 Task: Create a sub task System Test and UAT for the task  Create a new online platform for online life coaching services in the project BridgeForge , assign it to team member softage.3@softage.net and update the status of the sub task to  At Risk , set the priority of the sub task to Medium
Action: Mouse moved to (612, 291)
Screenshot: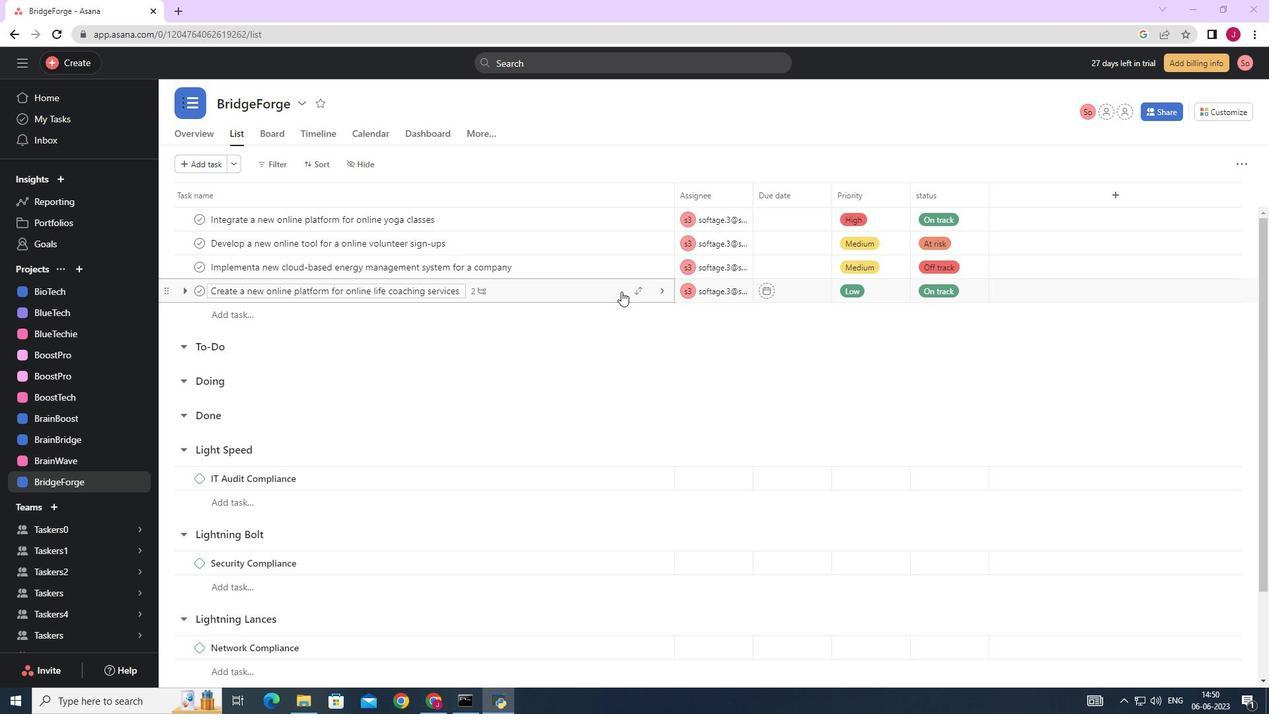
Action: Mouse pressed left at (612, 291)
Screenshot: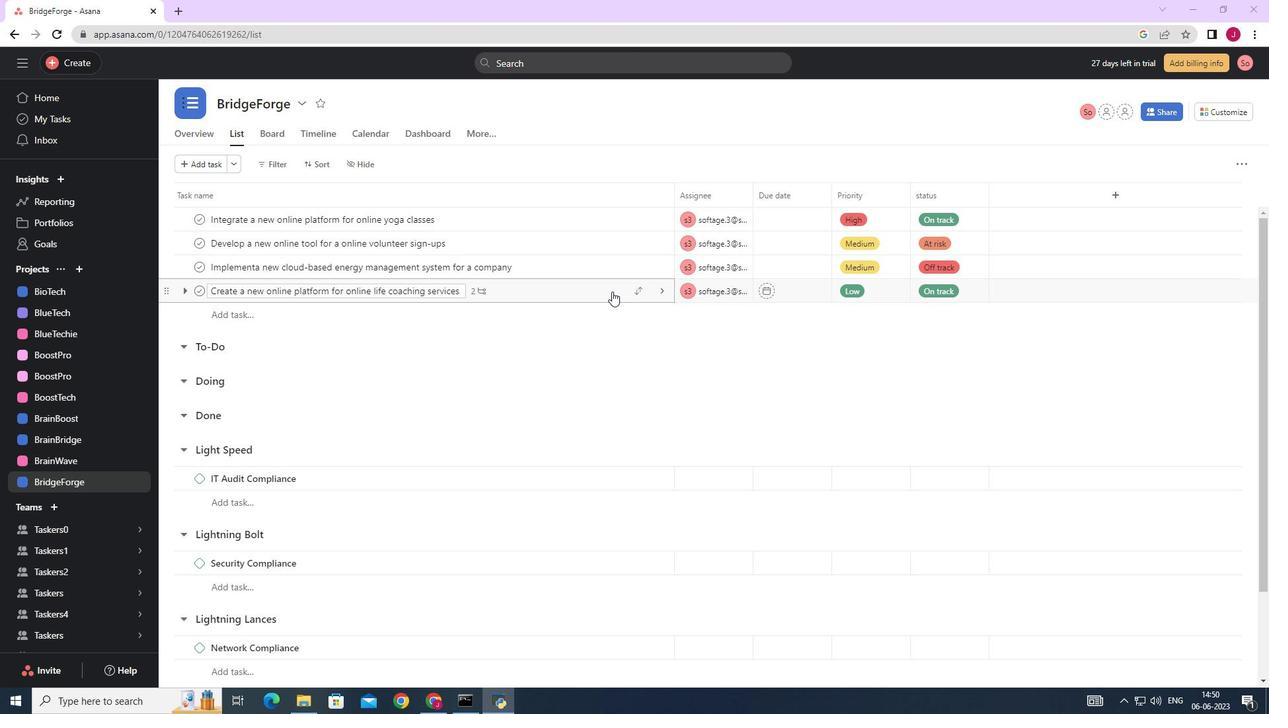 
Action: Mouse moved to (1000, 353)
Screenshot: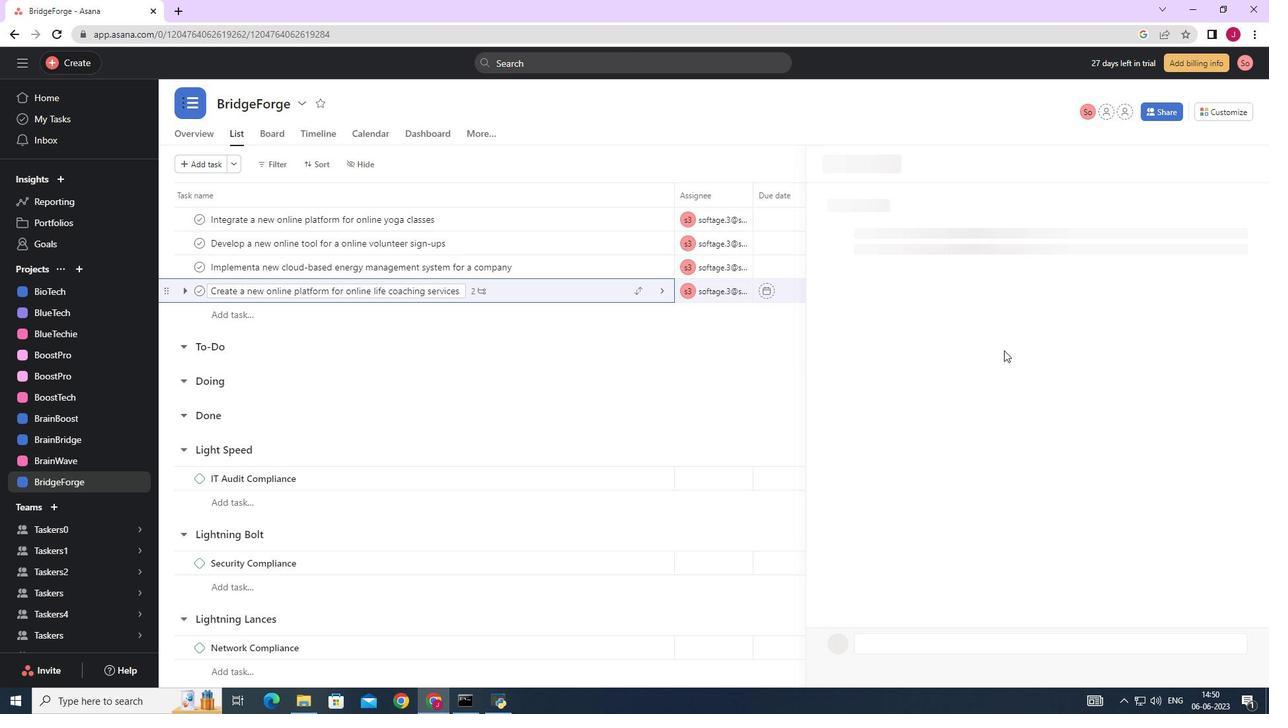 
Action: Mouse scrolled (1000, 352) with delta (0, 0)
Screenshot: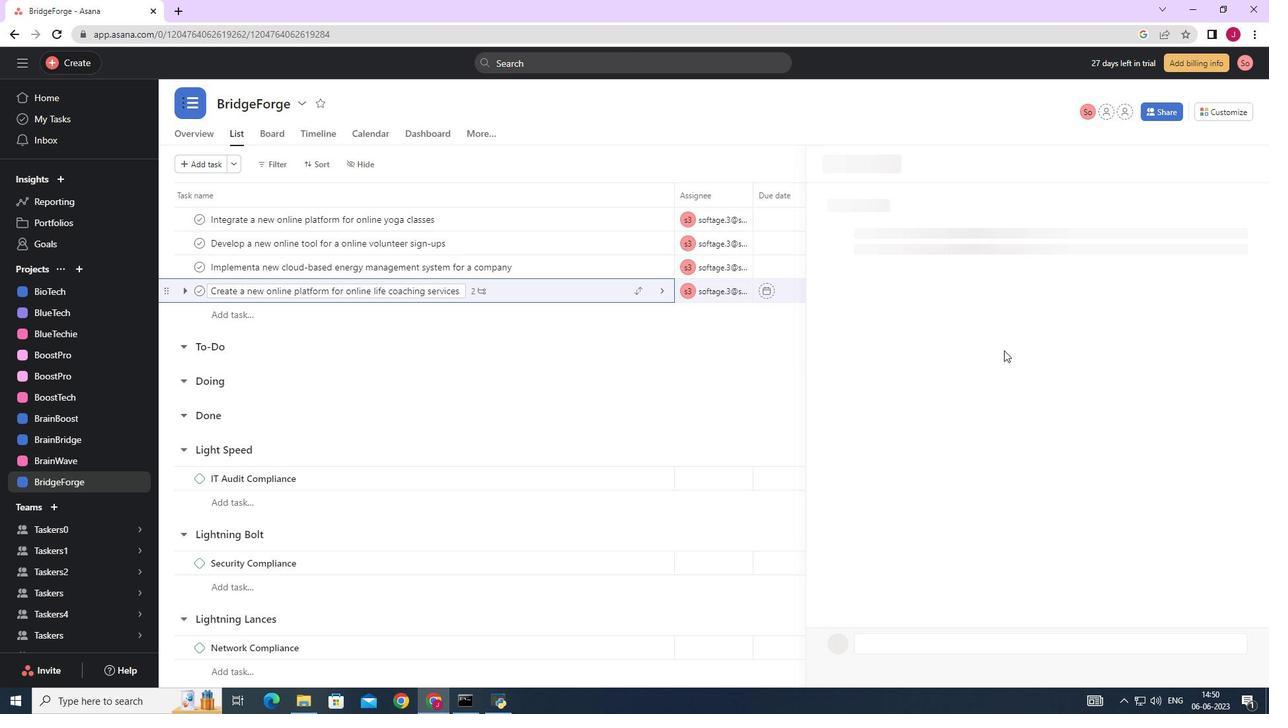 
Action: Mouse moved to (997, 355)
Screenshot: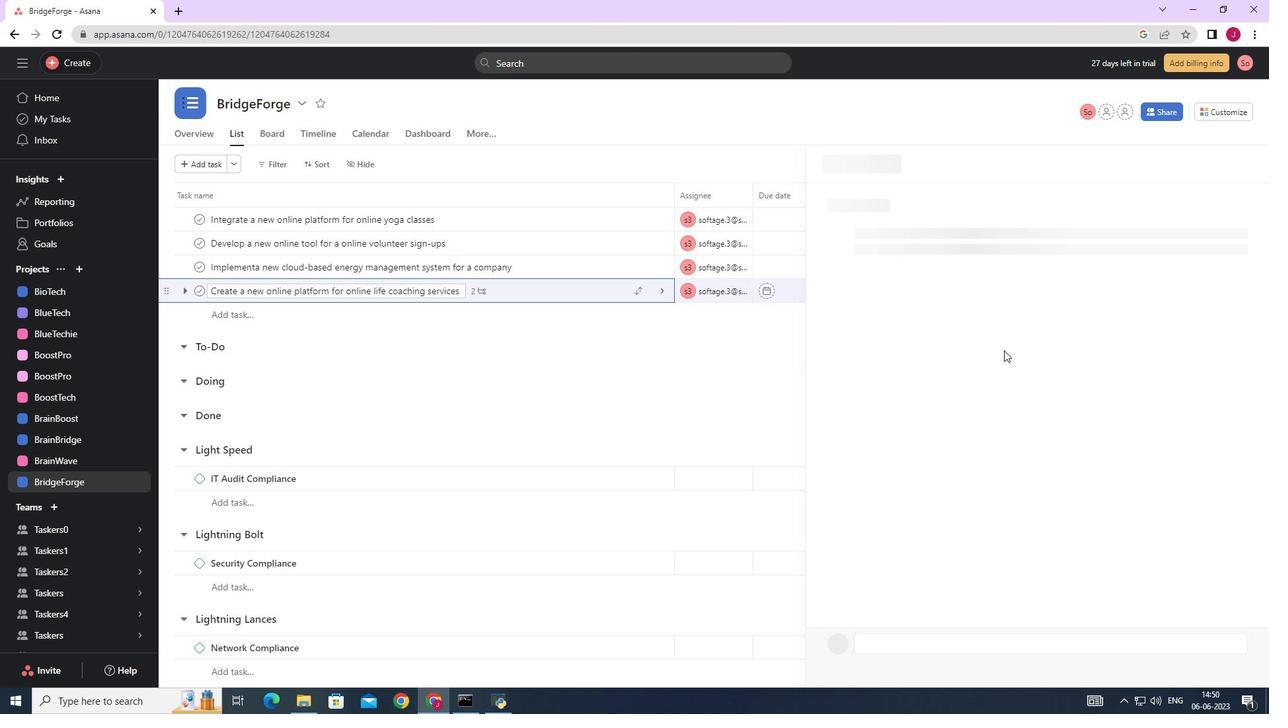 
Action: Mouse scrolled (998, 354) with delta (0, 0)
Screenshot: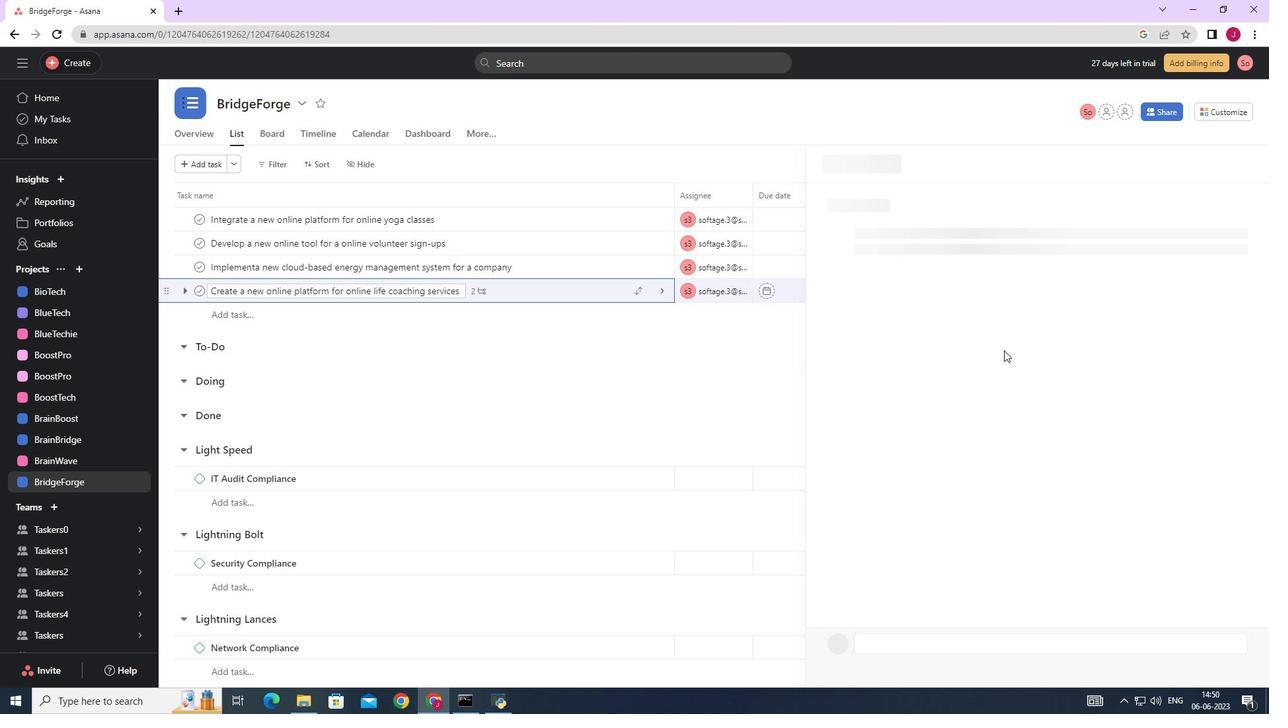 
Action: Mouse moved to (996, 355)
Screenshot: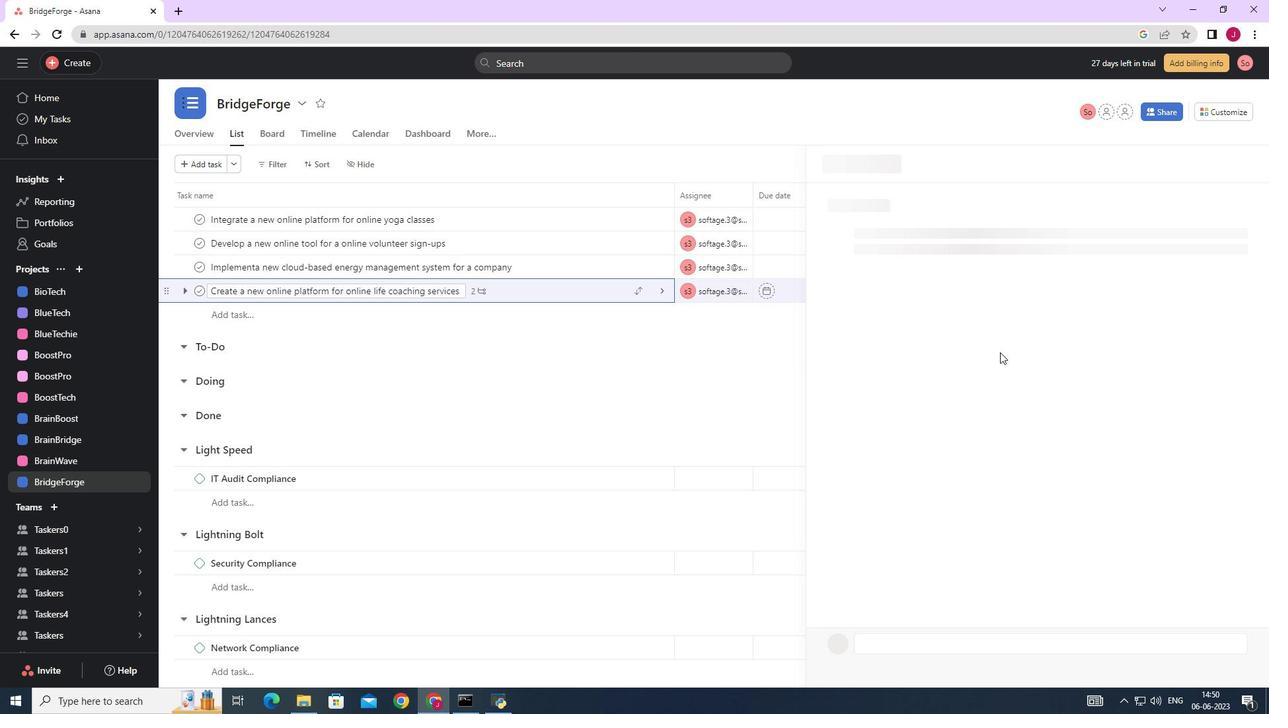
Action: Mouse scrolled (996, 355) with delta (0, 0)
Screenshot: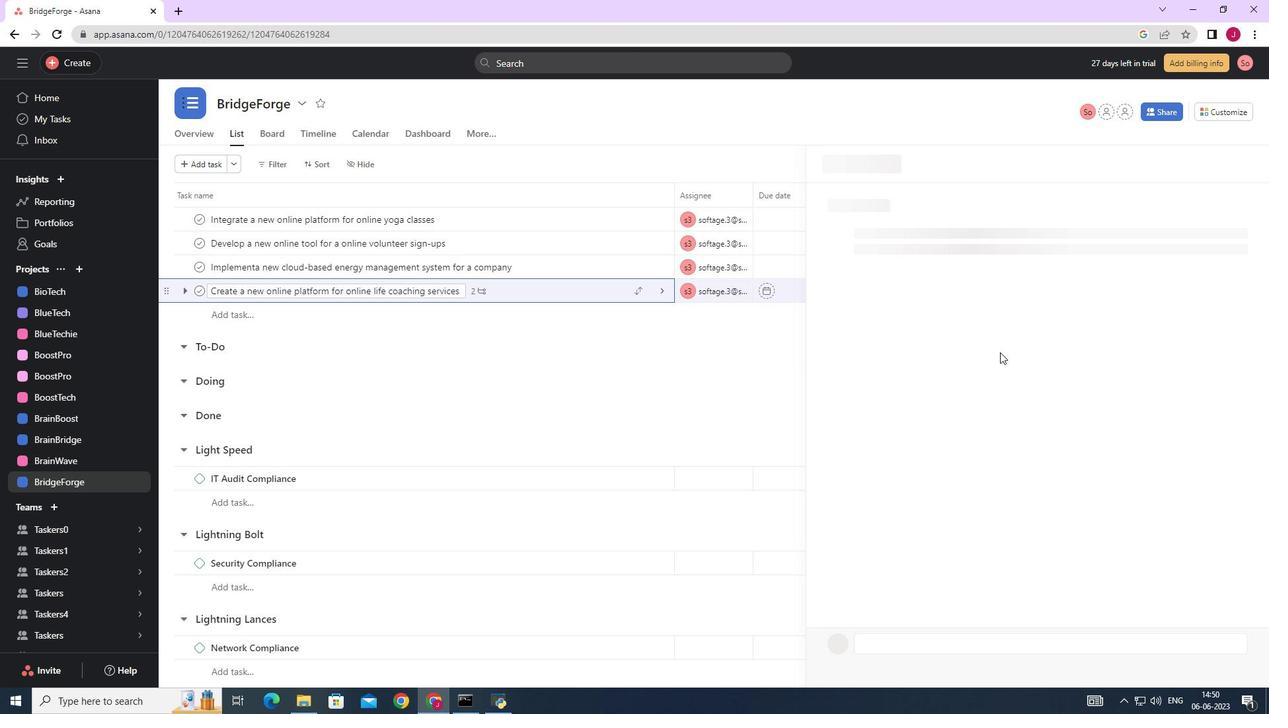 
Action: Mouse moved to (996, 355)
Screenshot: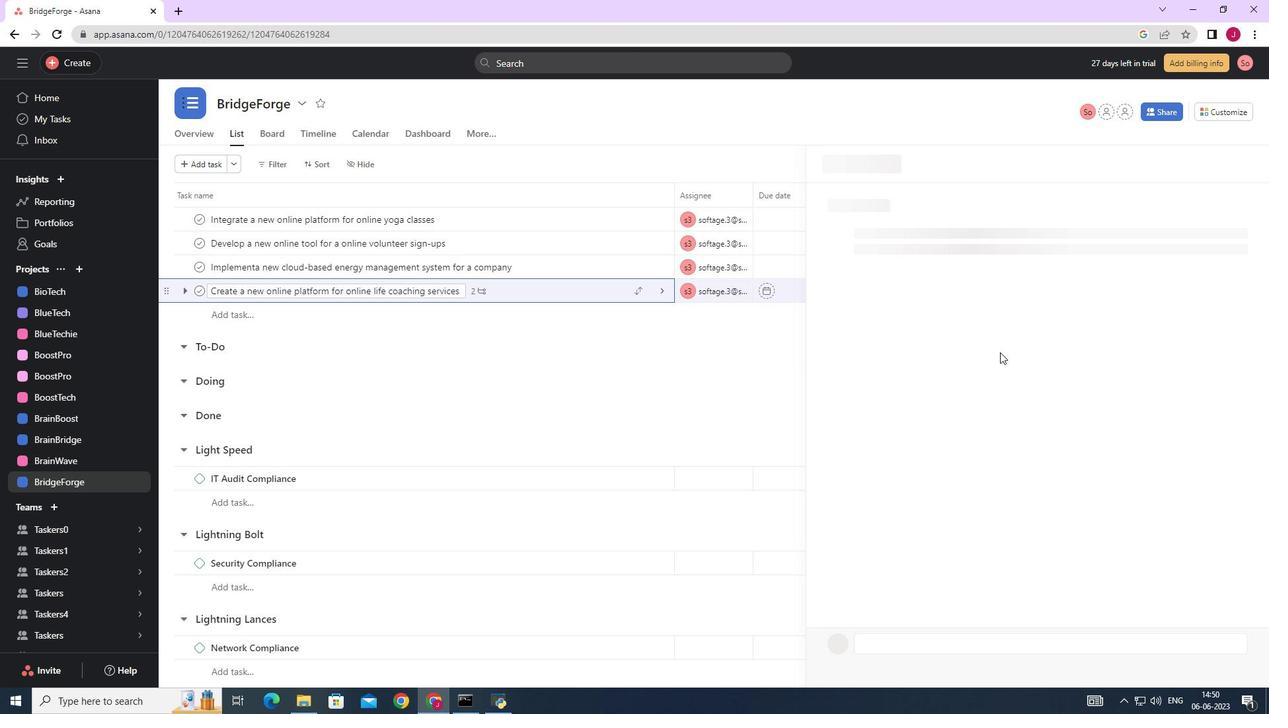 
Action: Mouse scrolled (996, 355) with delta (0, 0)
Screenshot: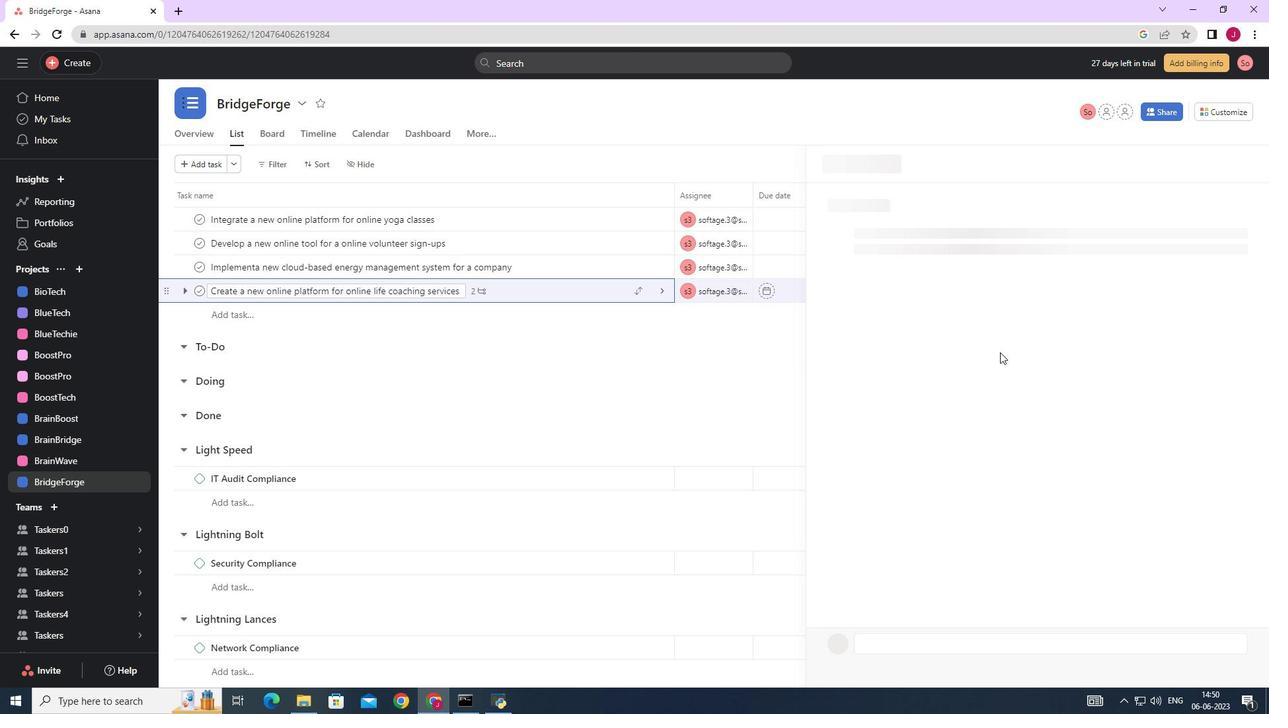 
Action: Mouse moved to (995, 356)
Screenshot: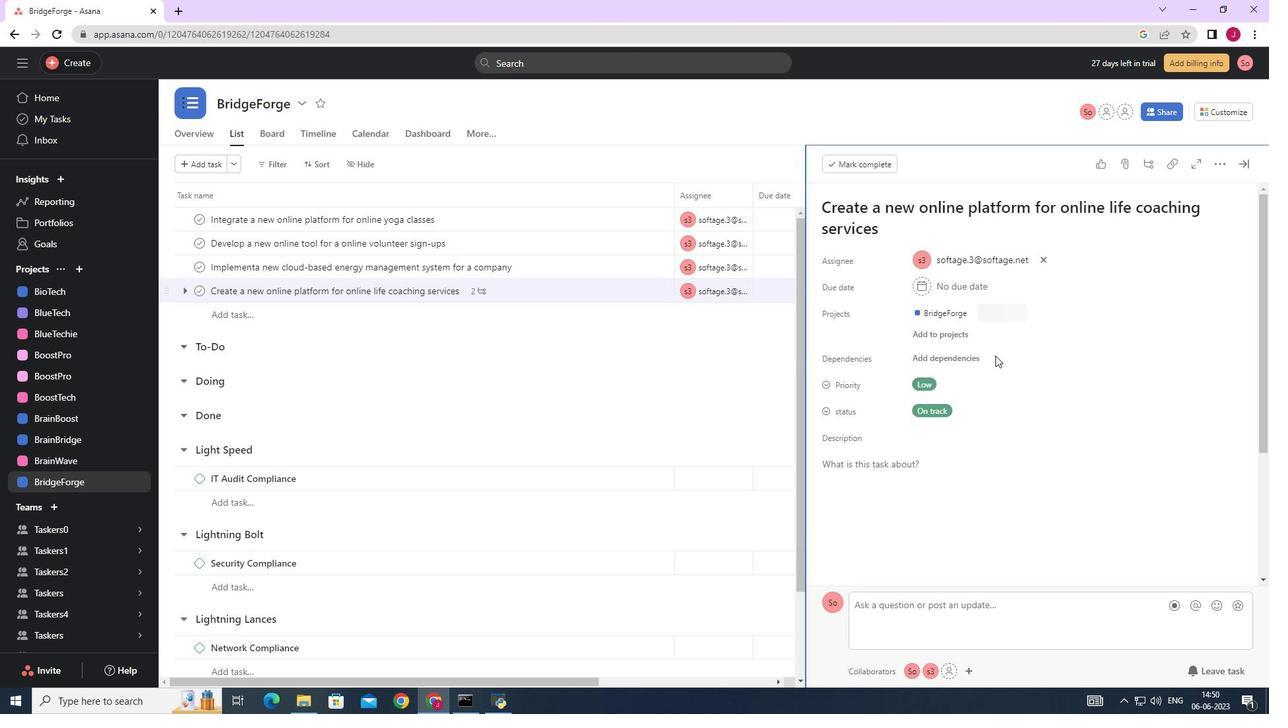 
Action: Mouse scrolled (996, 355) with delta (0, 0)
Screenshot: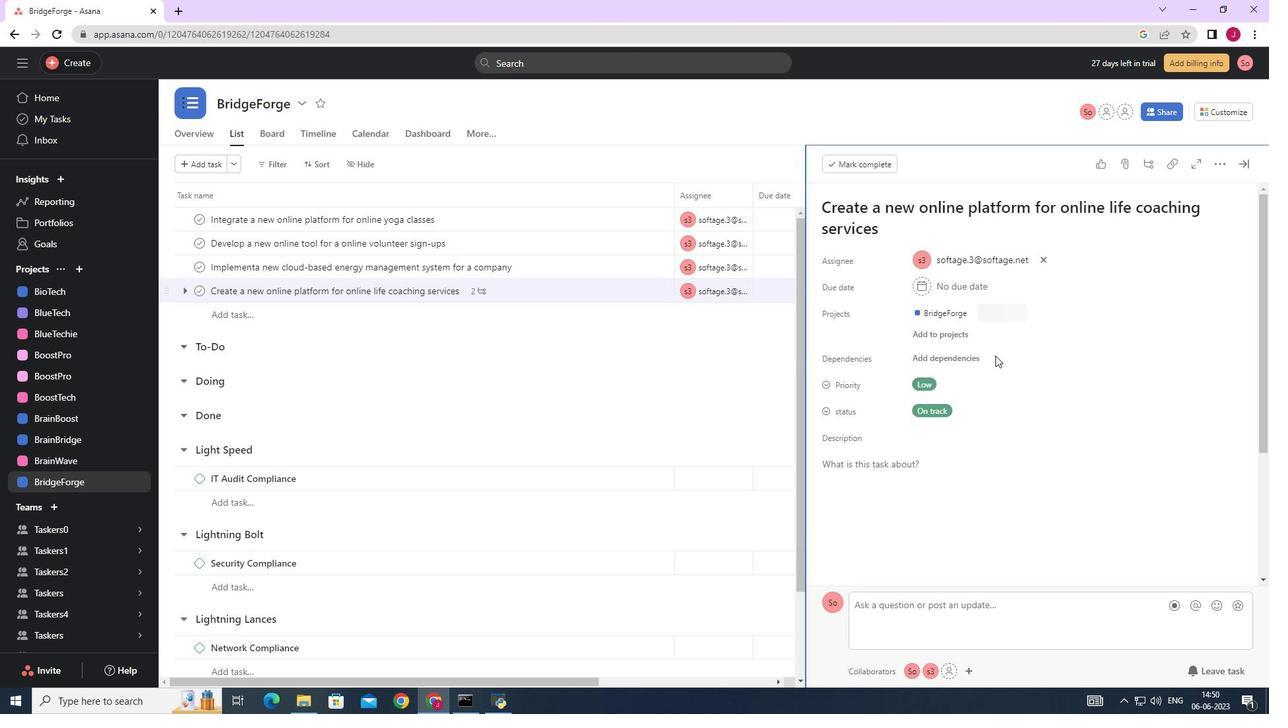 
Action: Mouse scrolled (995, 355) with delta (0, 0)
Screenshot: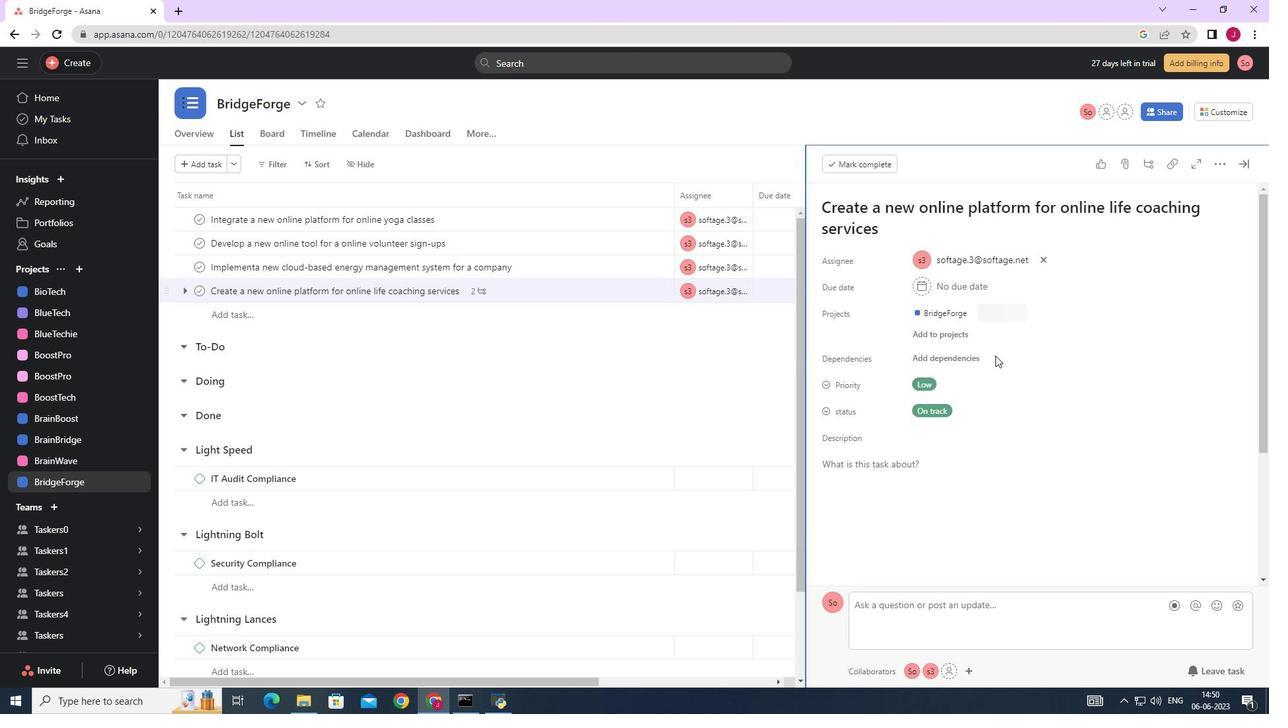 
Action: Mouse moved to (995, 356)
Screenshot: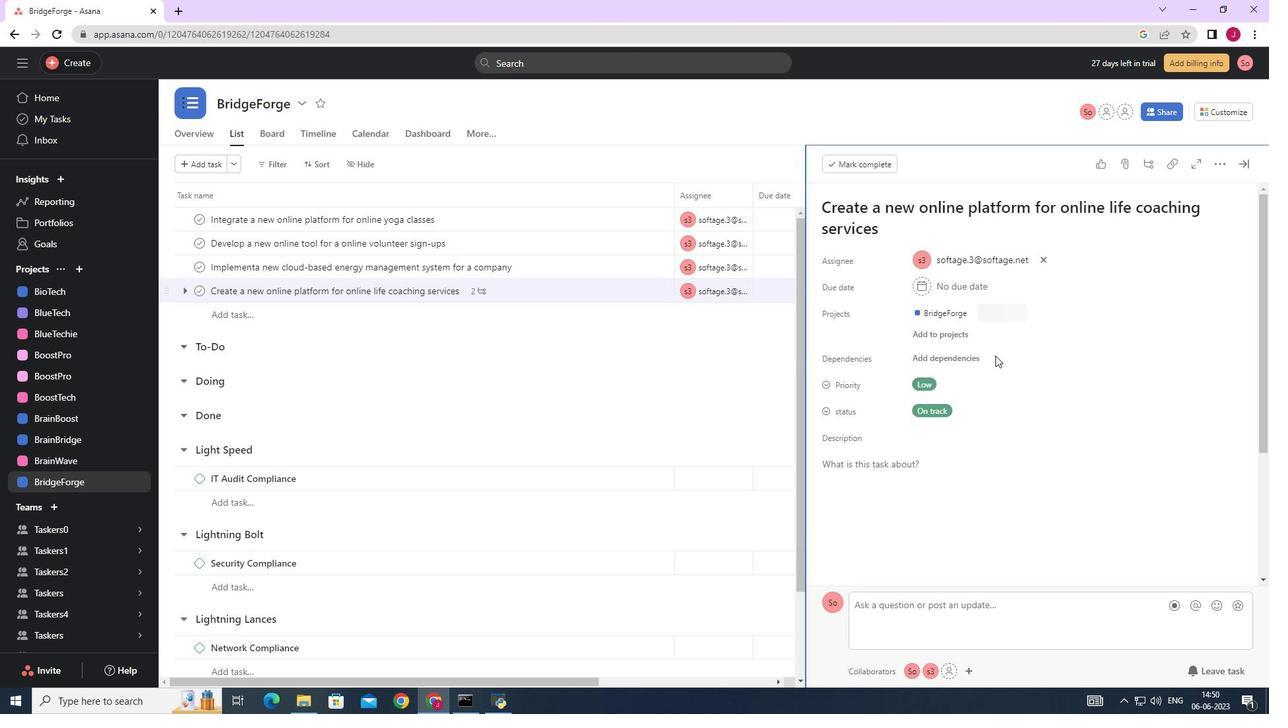 
Action: Mouse scrolled (995, 355) with delta (0, 0)
Screenshot: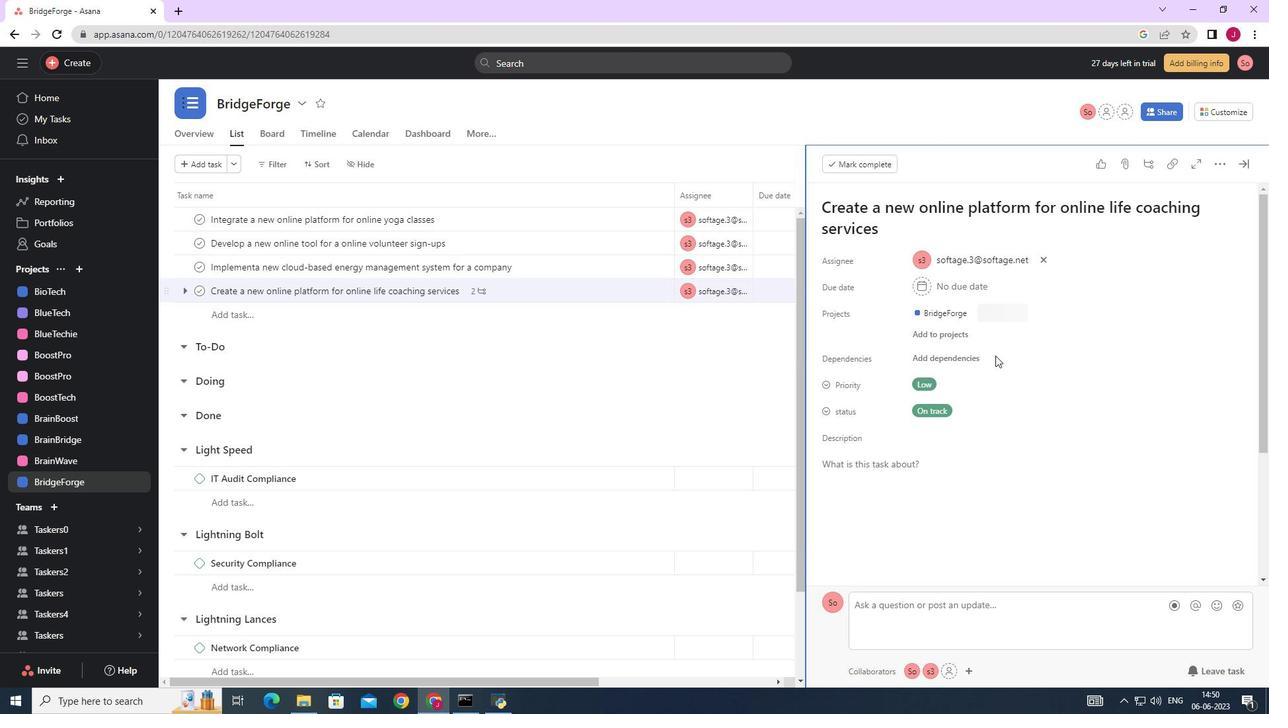 
Action: Mouse moved to (890, 412)
Screenshot: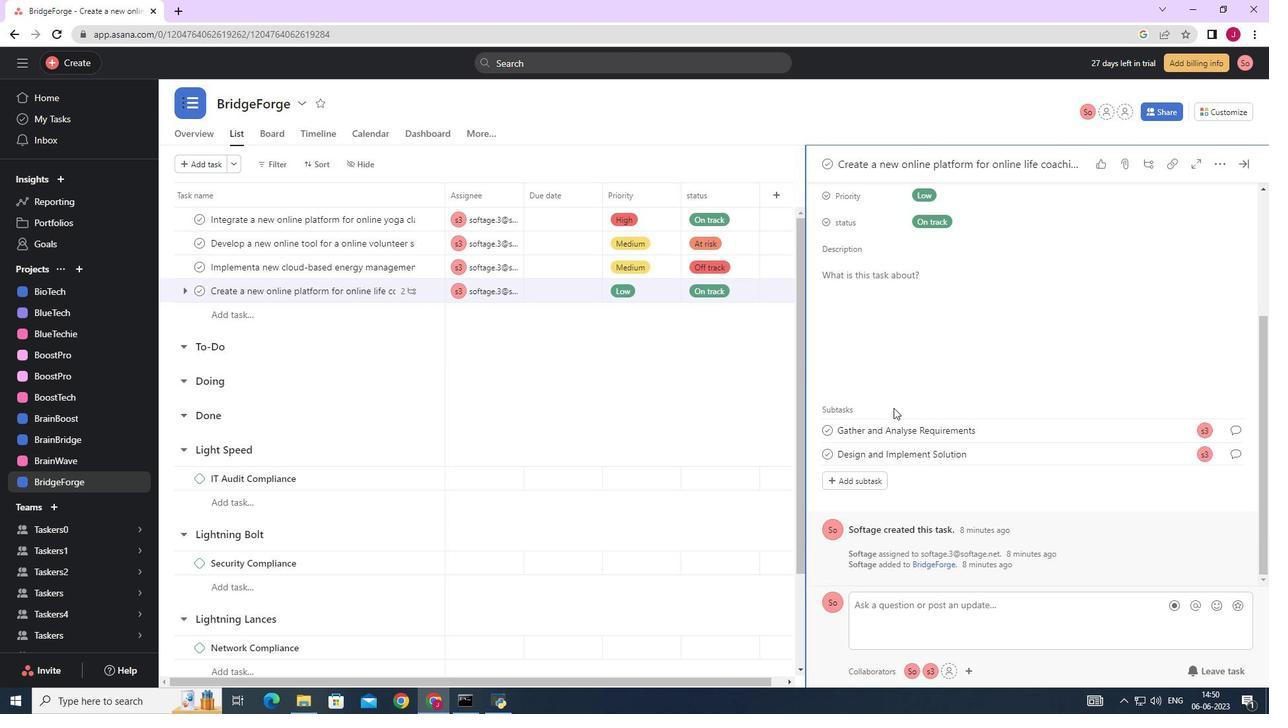 
Action: Mouse scrolled (890, 411) with delta (0, 0)
Screenshot: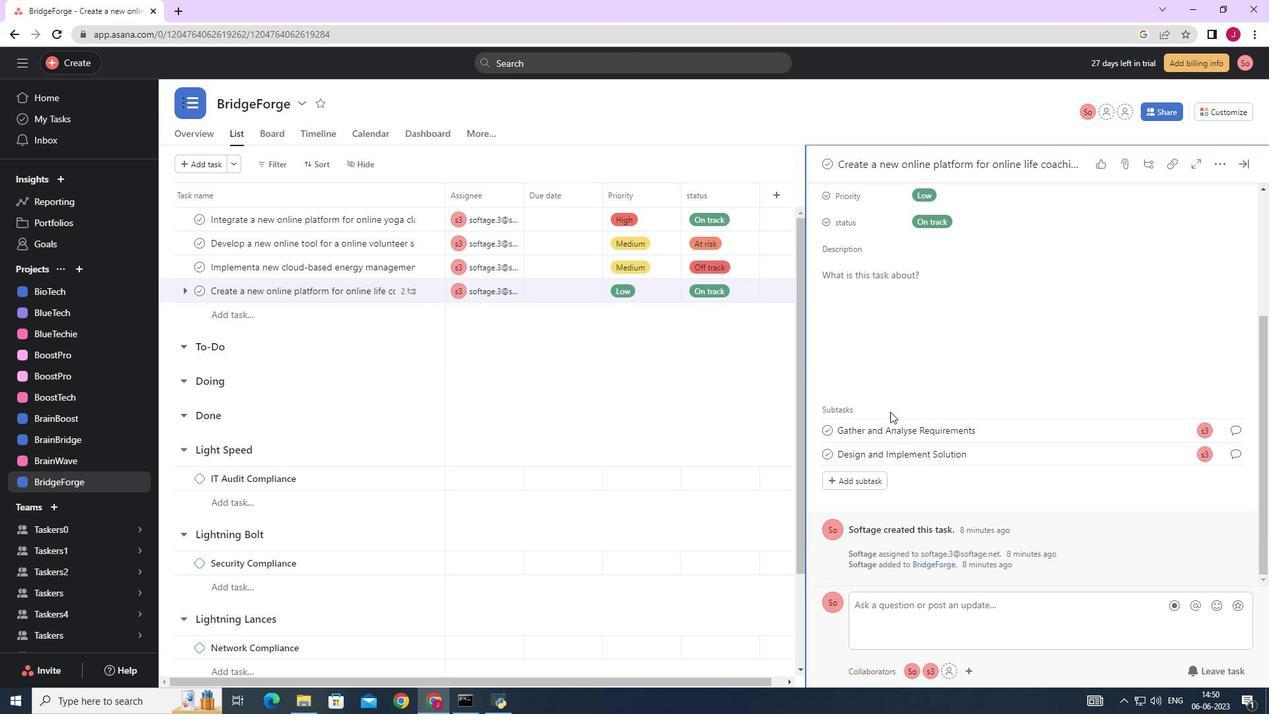 
Action: Mouse scrolled (890, 411) with delta (0, 0)
Screenshot: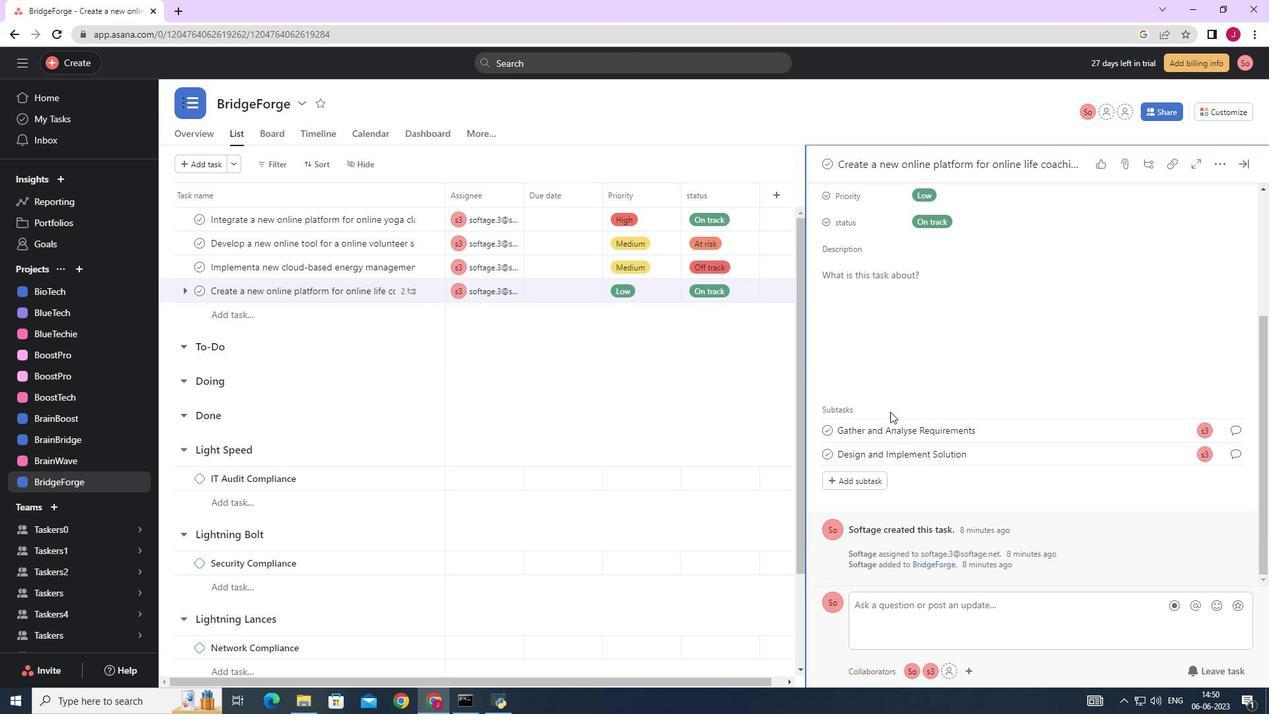 
Action: Mouse scrolled (890, 411) with delta (0, 0)
Screenshot: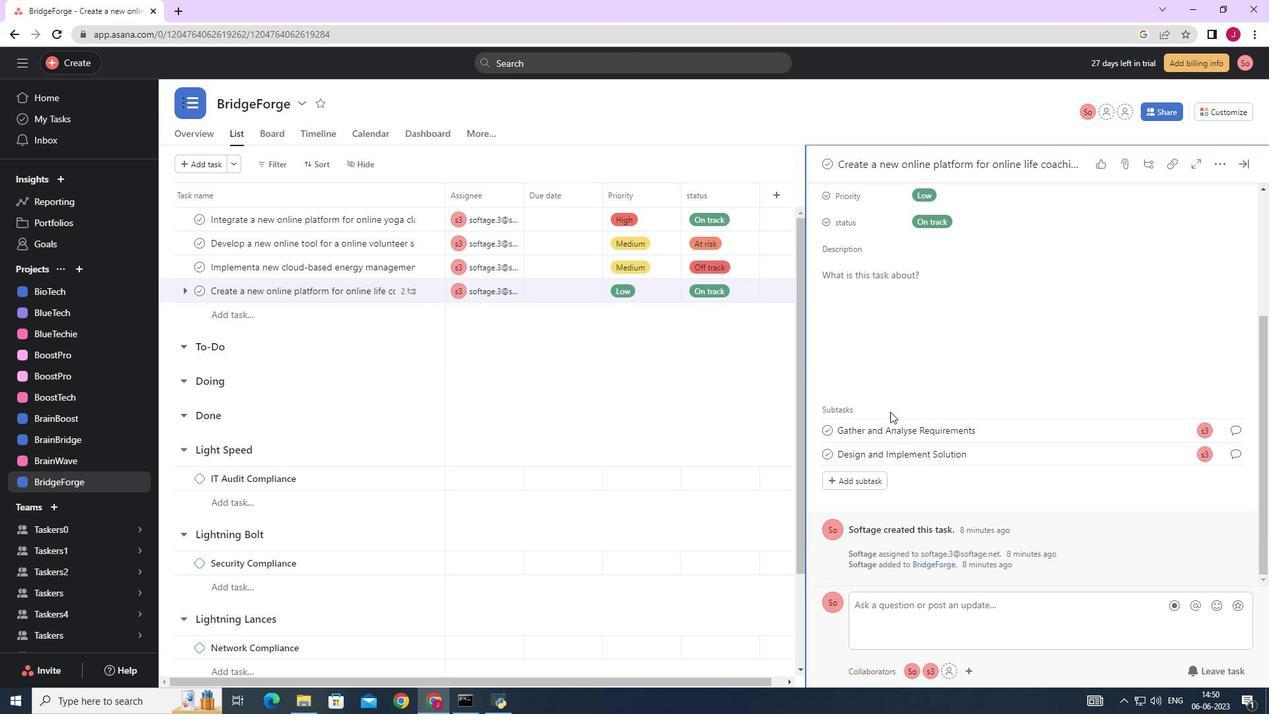 
Action: Mouse scrolled (890, 411) with delta (0, 0)
Screenshot: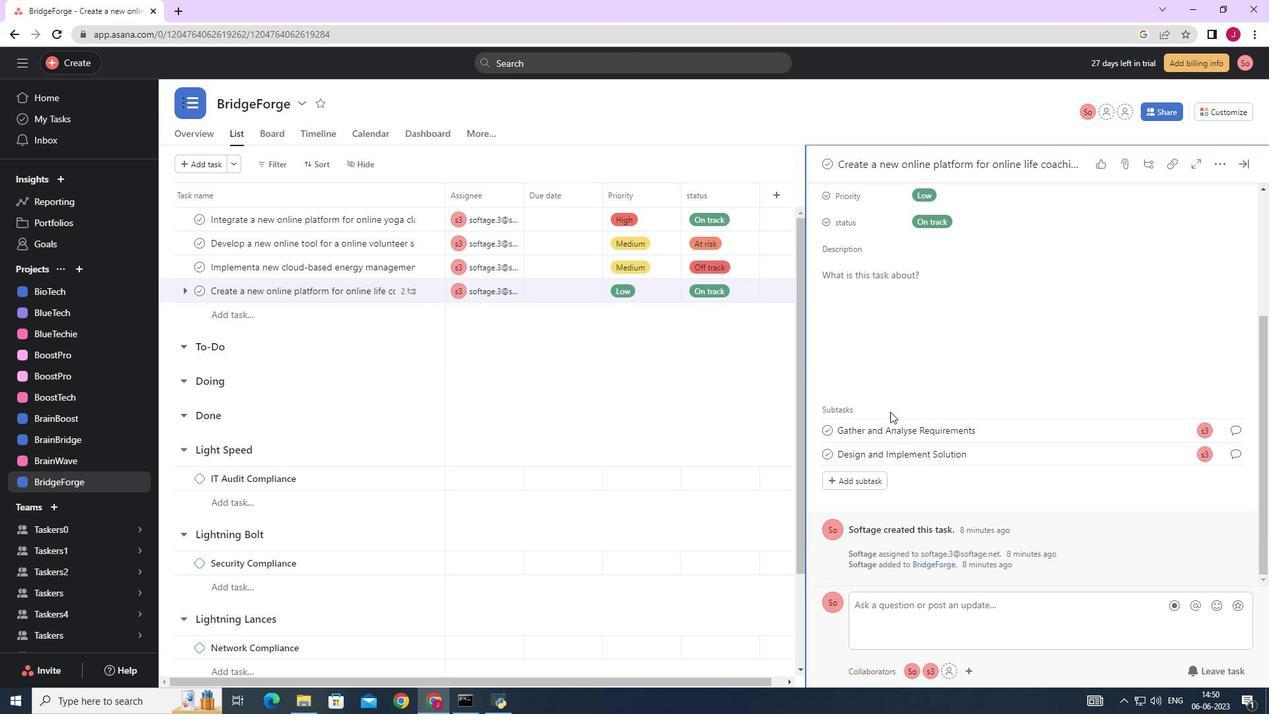 
Action: Mouse scrolled (890, 411) with delta (0, 0)
Screenshot: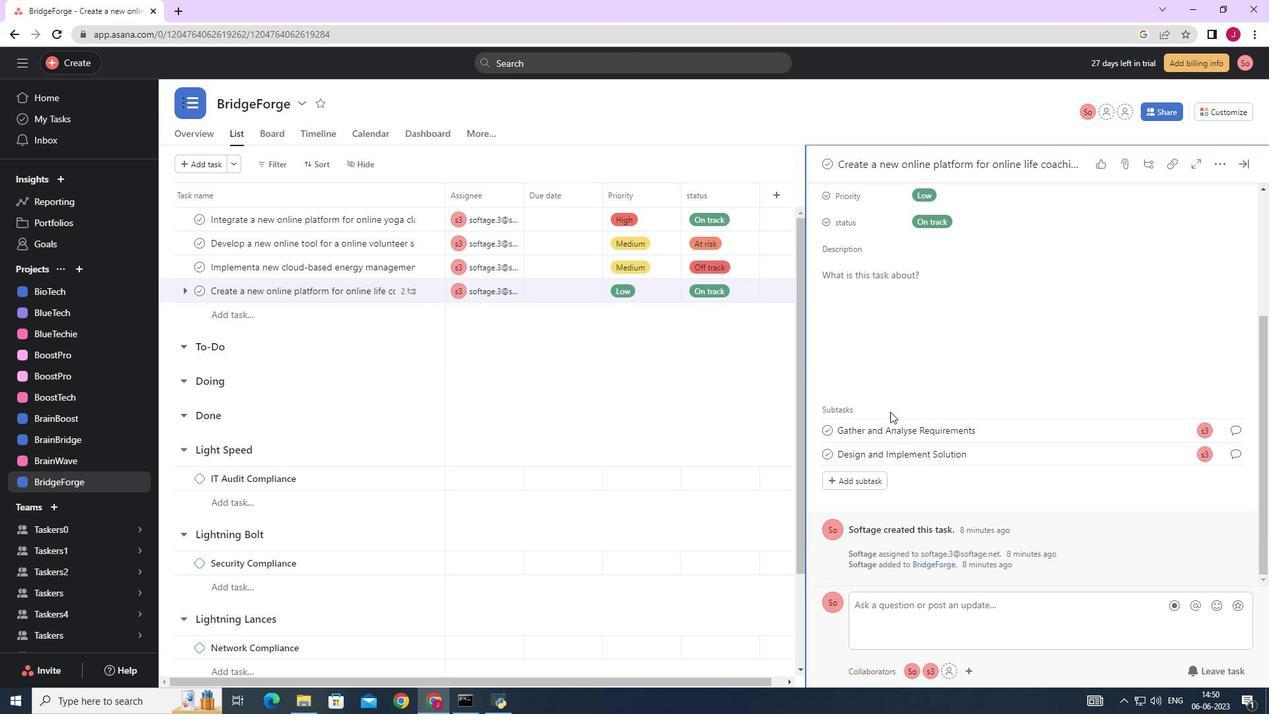 
Action: Mouse moved to (868, 481)
Screenshot: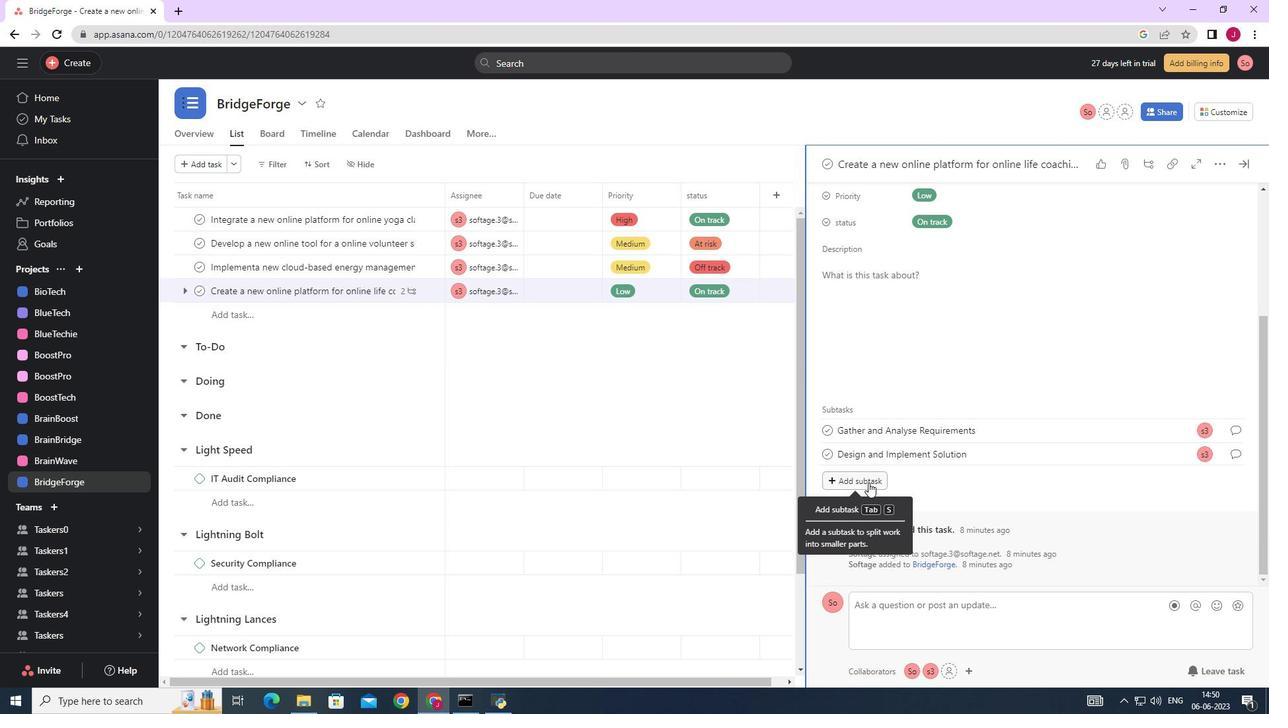 
Action: Mouse pressed left at (868, 481)
Screenshot: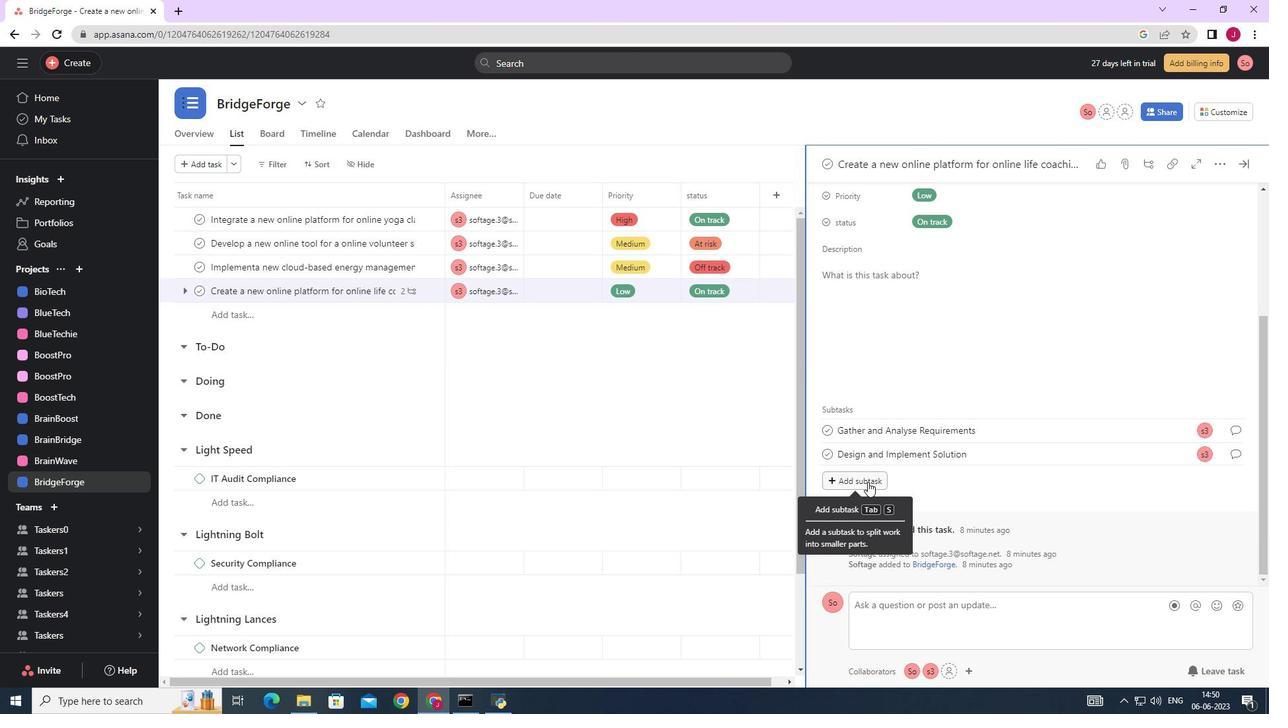 
Action: Key pressed <Key.caps_lock>S<Key.caps_lock>ystem<Key.space><Key.caps_lock>TE<Key.backspace><Key.caps_lock>est<Key.space>and<Key.space><Key.caps_lock>UAT
Screenshot: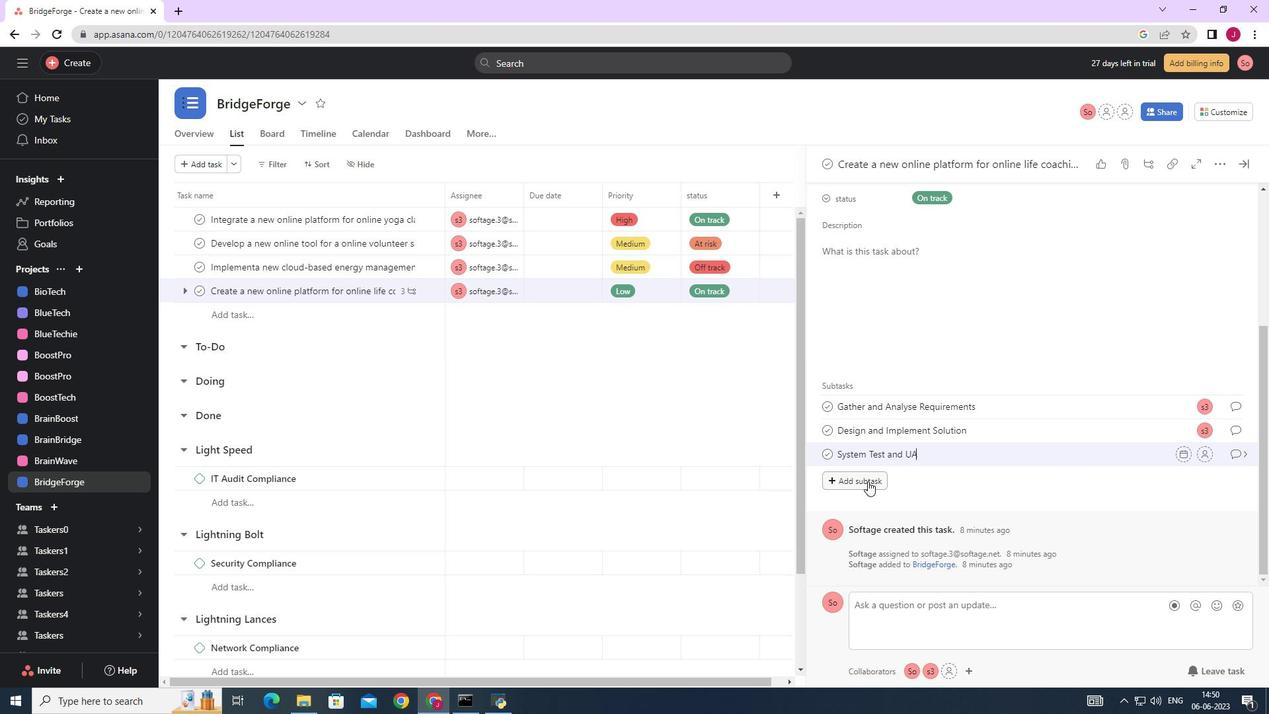 
Action: Mouse moved to (1209, 455)
Screenshot: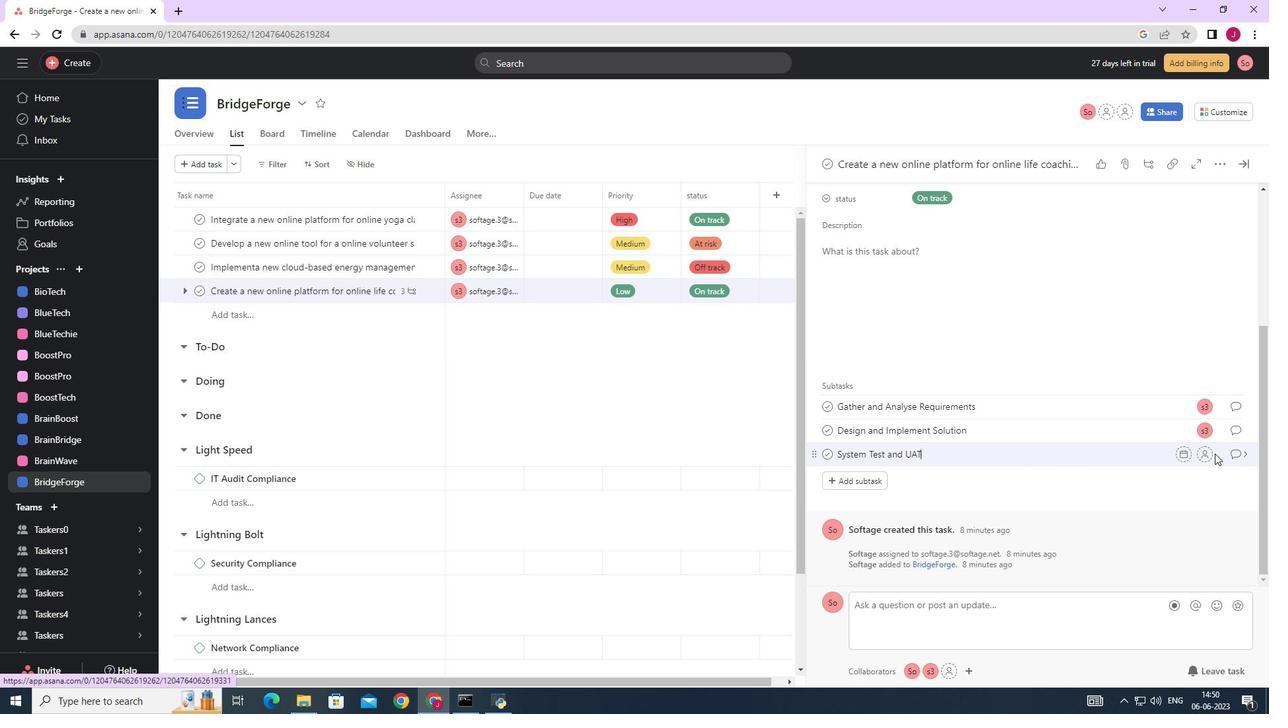 
Action: Mouse pressed left at (1209, 455)
Screenshot: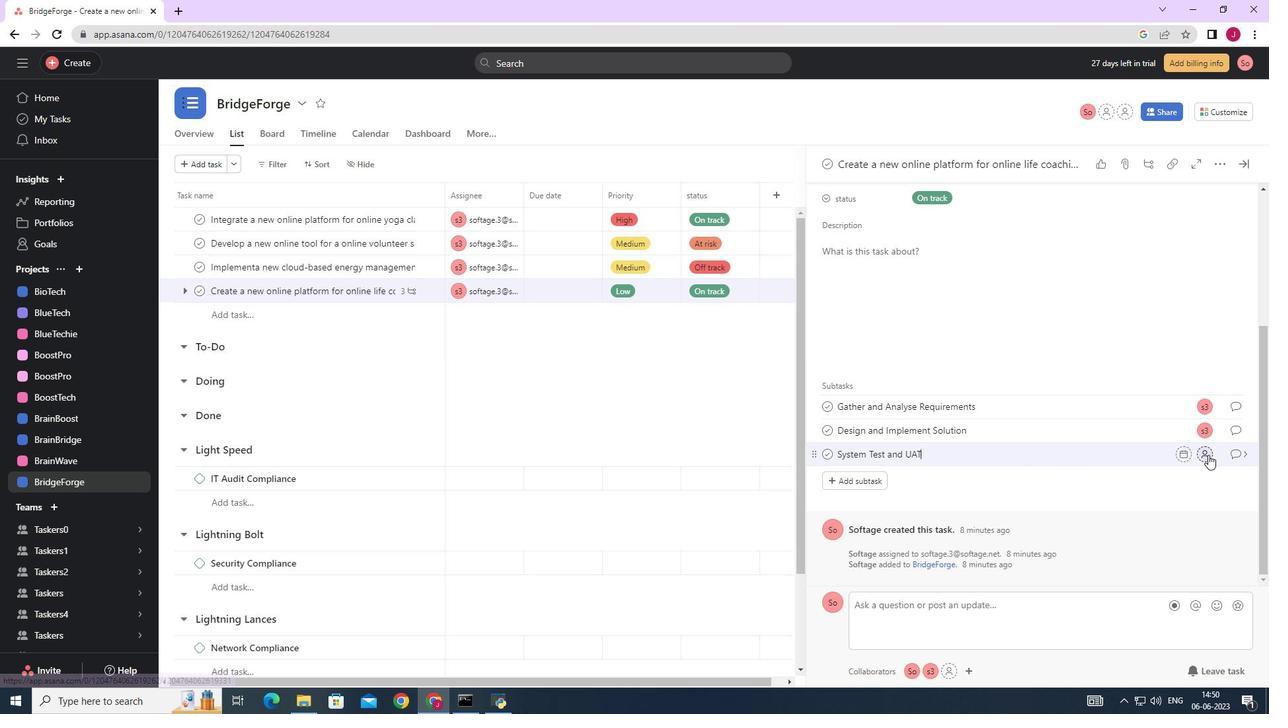 
Action: Mouse moved to (982, 499)
Screenshot: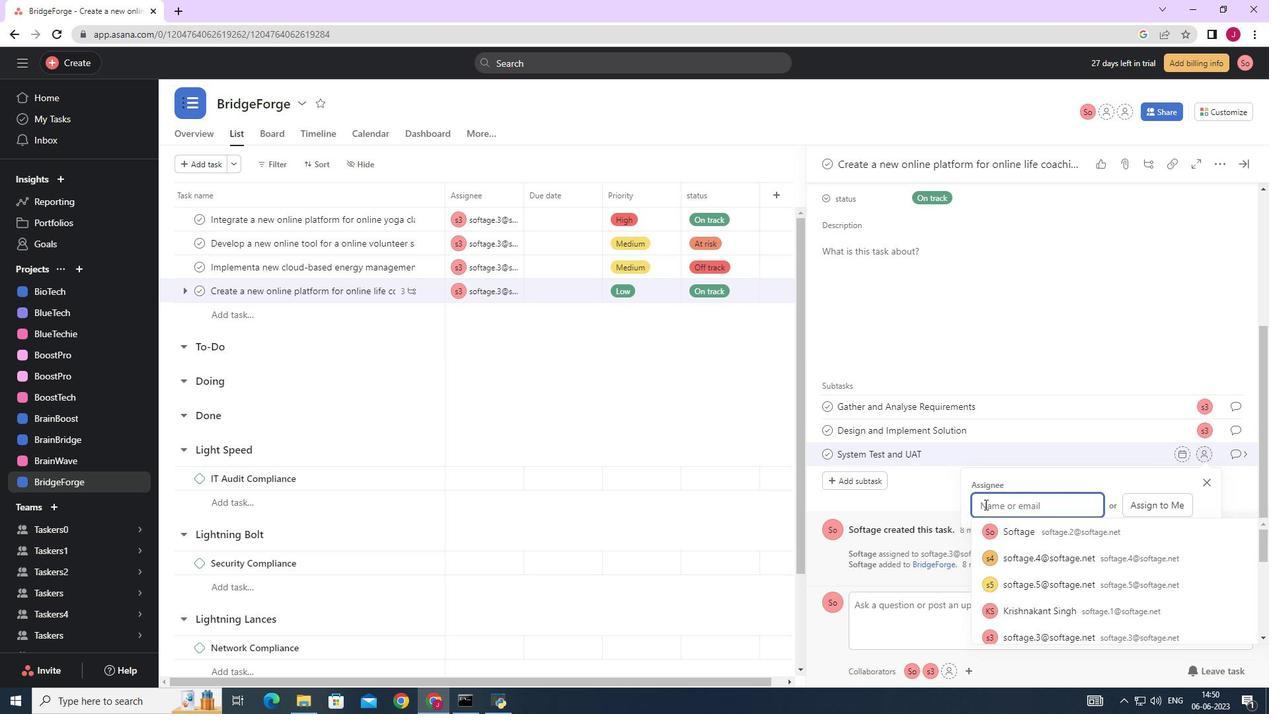 
Action: Key pressed SOFTAGE
Screenshot: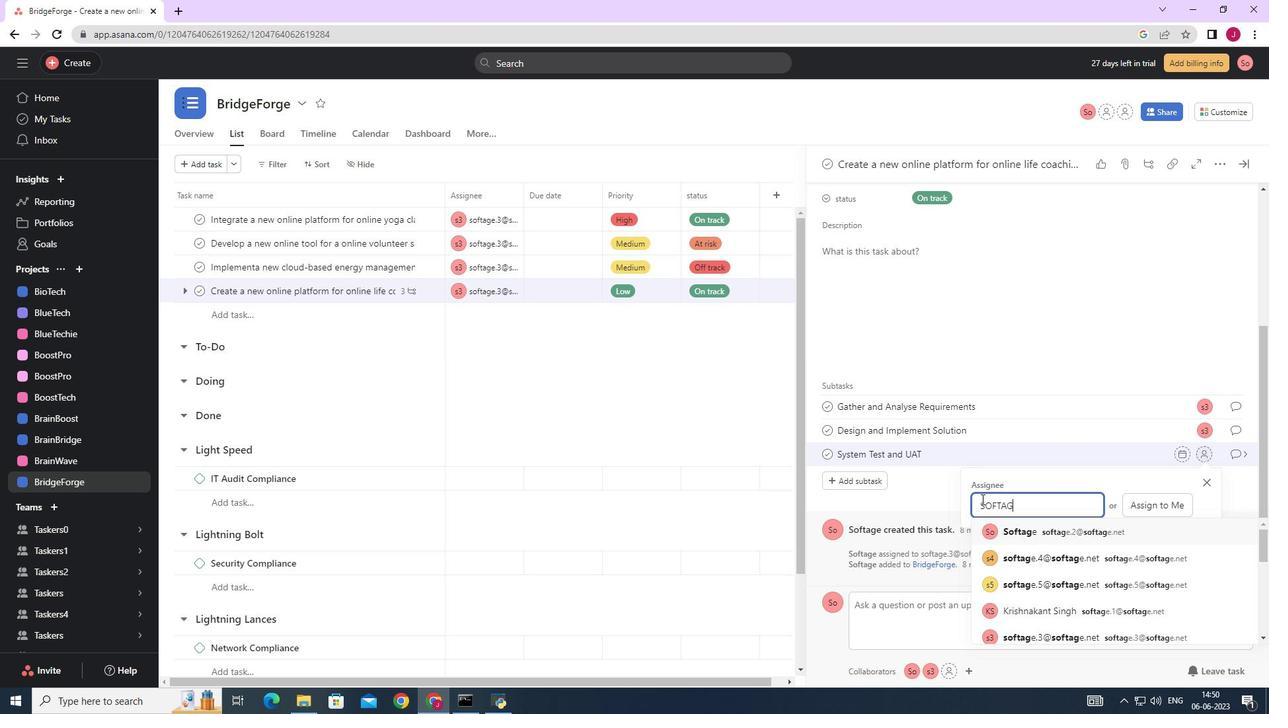 
Action: Mouse moved to (982, 499)
Screenshot: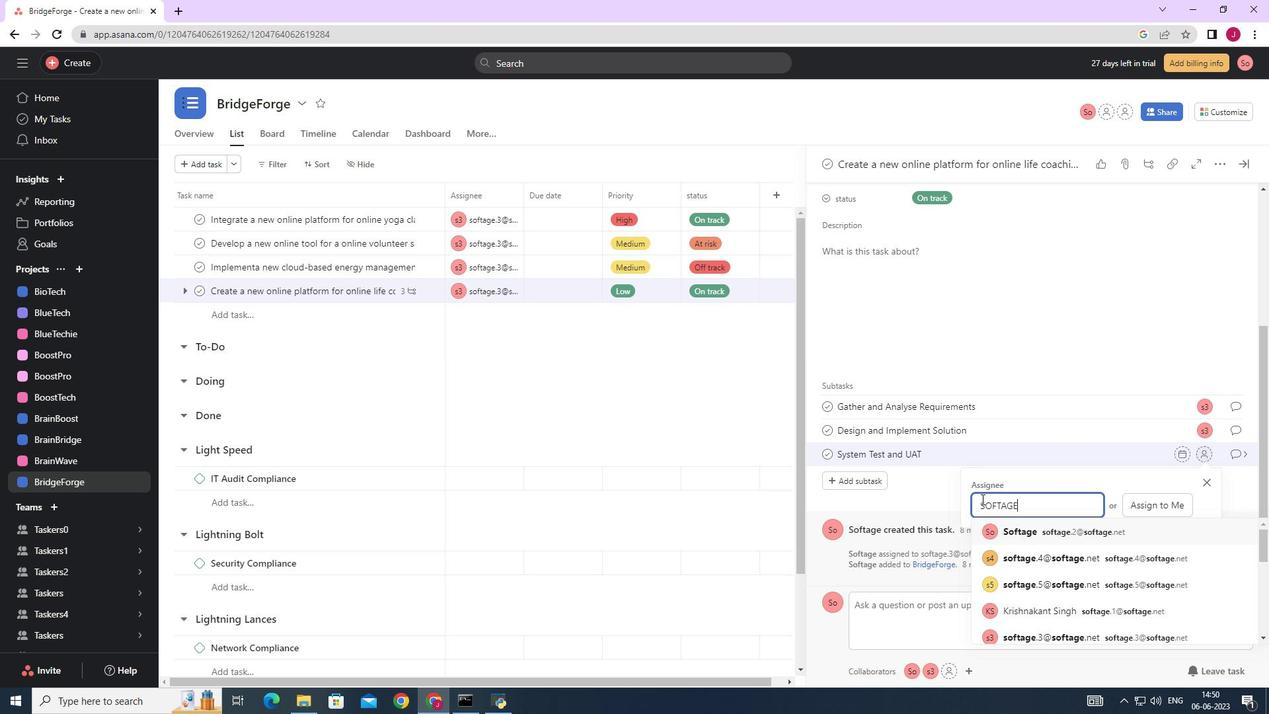 
Action: Key pressed <Key.shift><Key.shift><Key.shift><Key.shift><Key.shift><Key.shift><Key.shift><Key.shift><Key.shift>@3
Screenshot: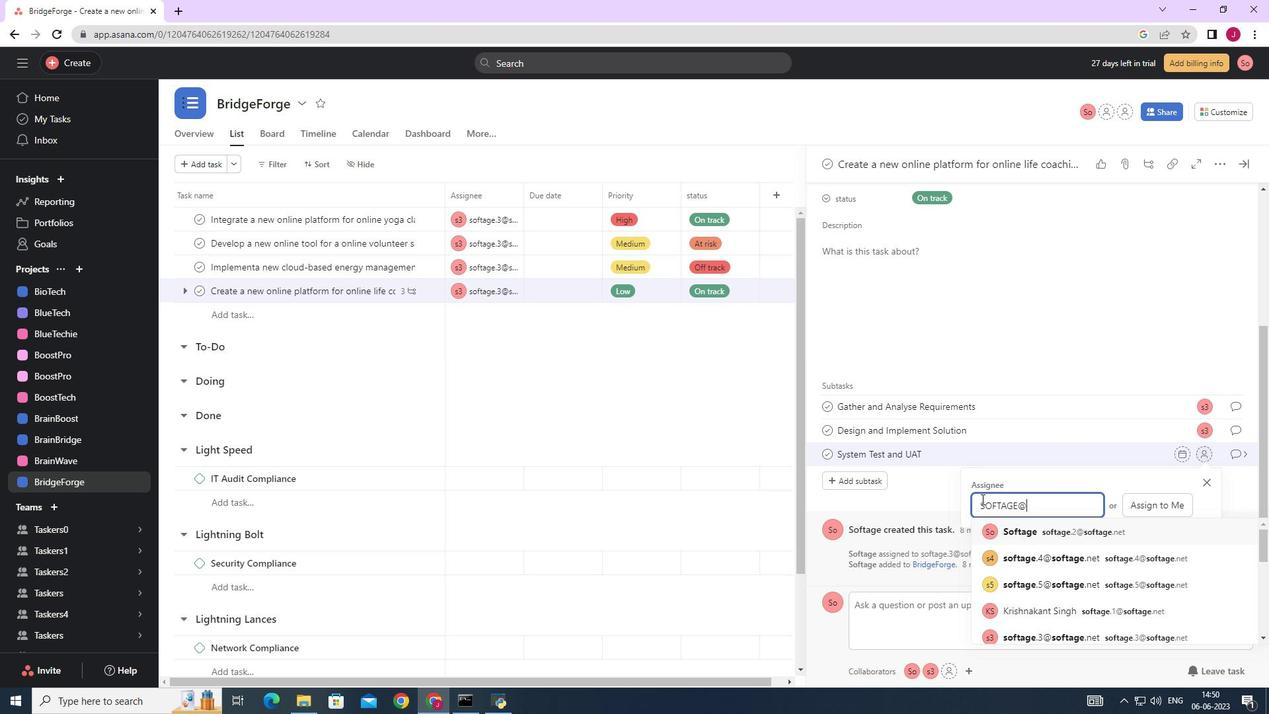 
Action: Mouse moved to (1104, 533)
Screenshot: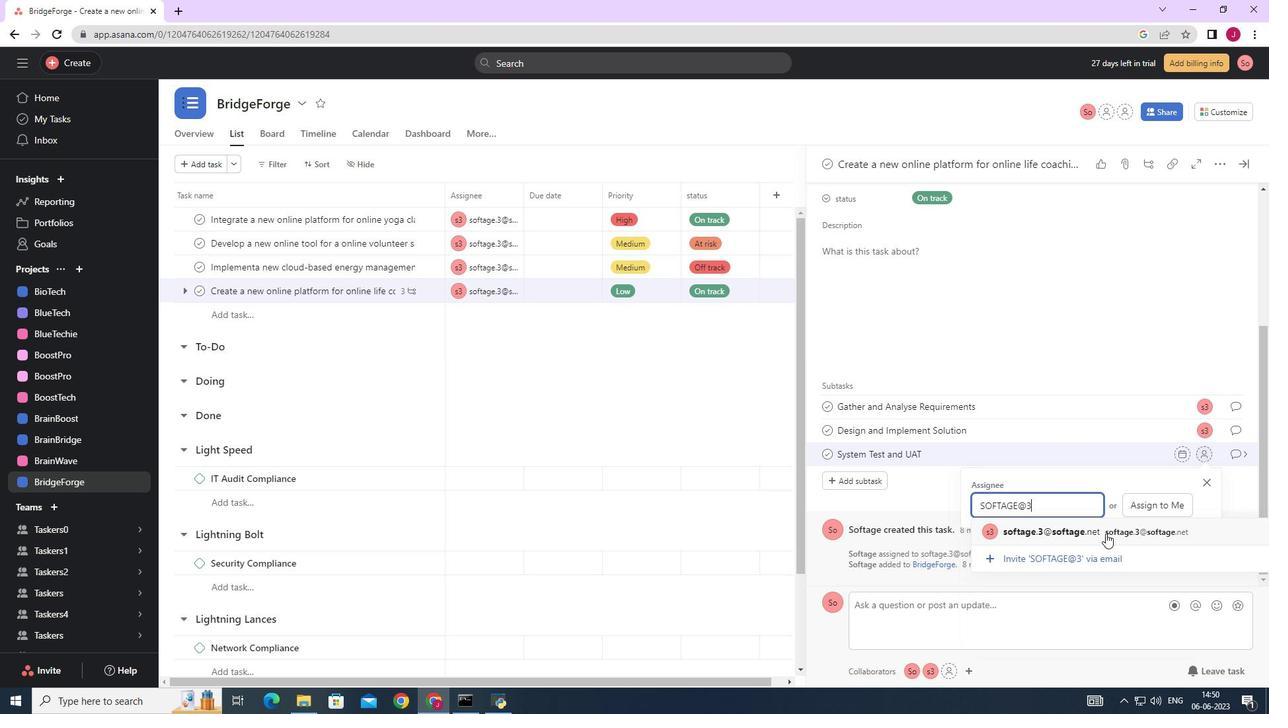 
Action: Mouse pressed left at (1104, 533)
Screenshot: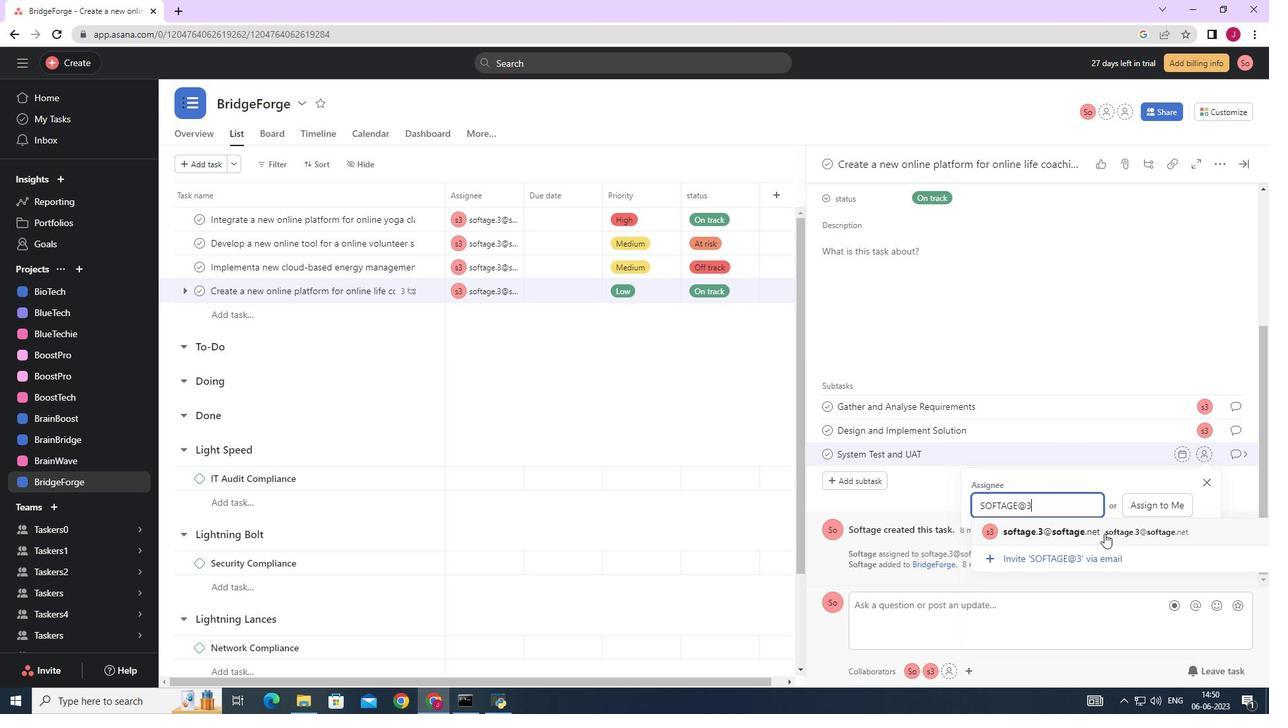 
Action: Mouse moved to (1233, 455)
Screenshot: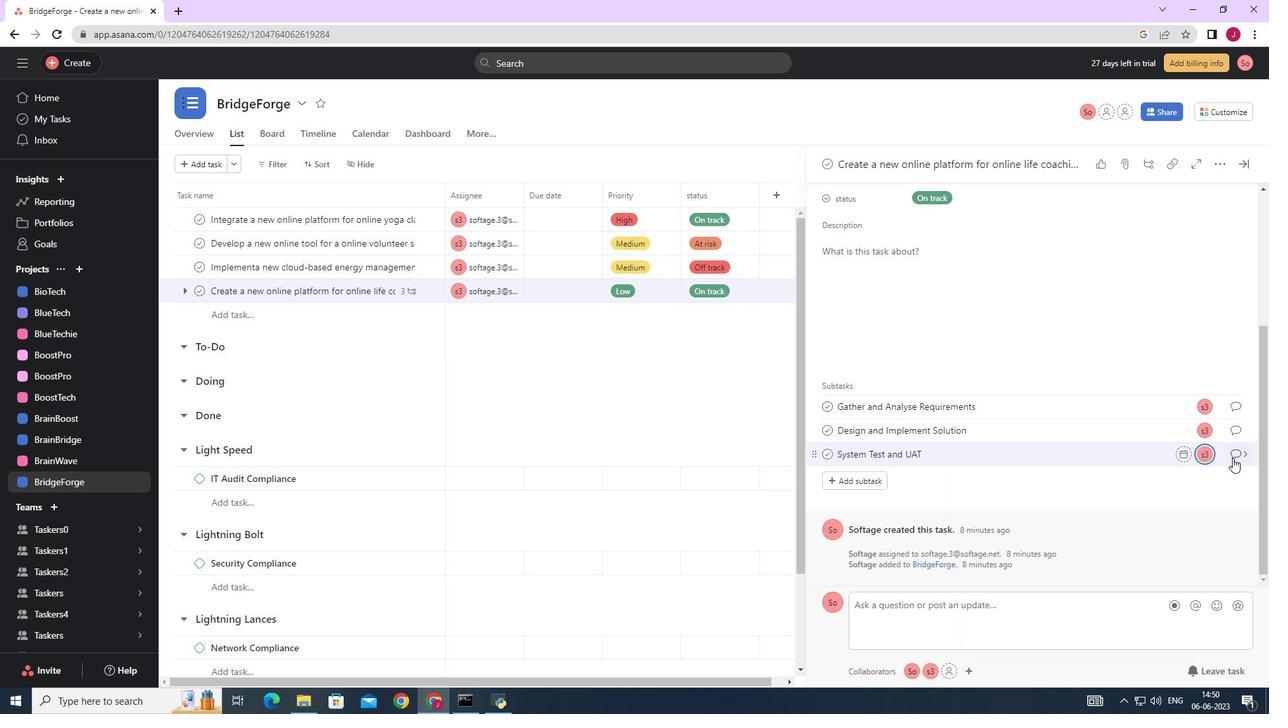 
Action: Mouse pressed left at (1233, 455)
Screenshot: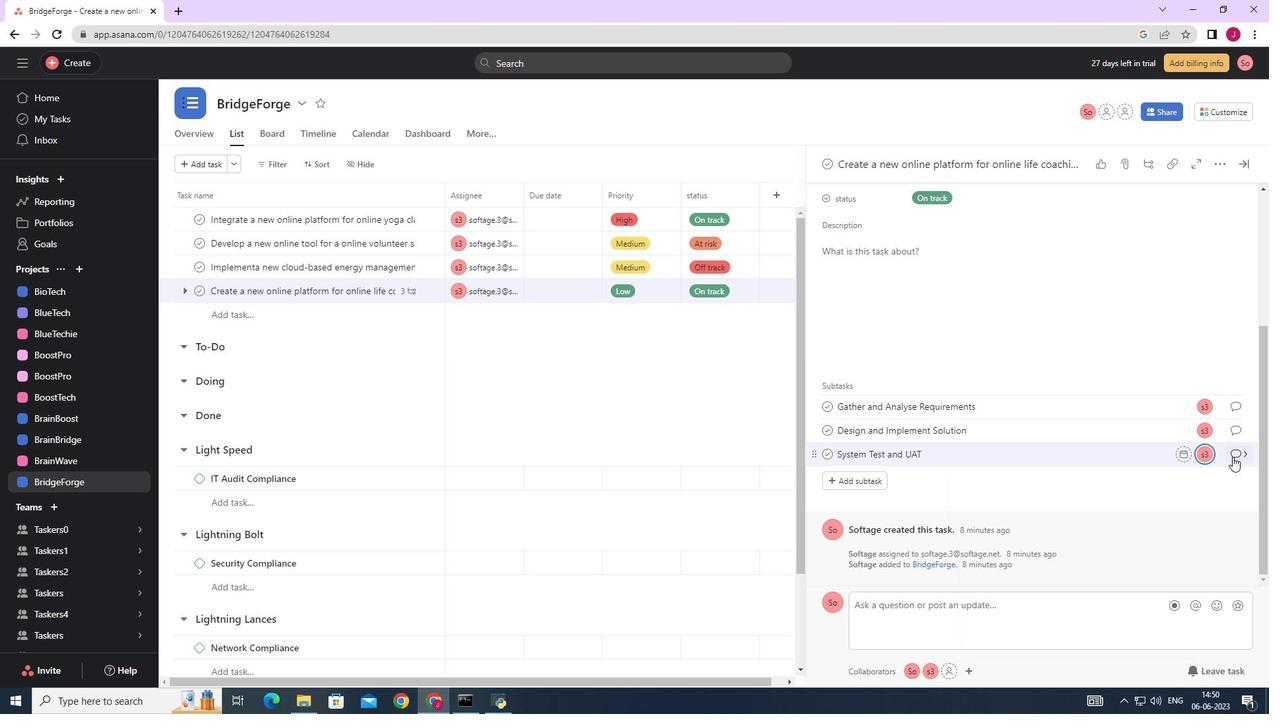 
Action: Mouse moved to (863, 349)
Screenshot: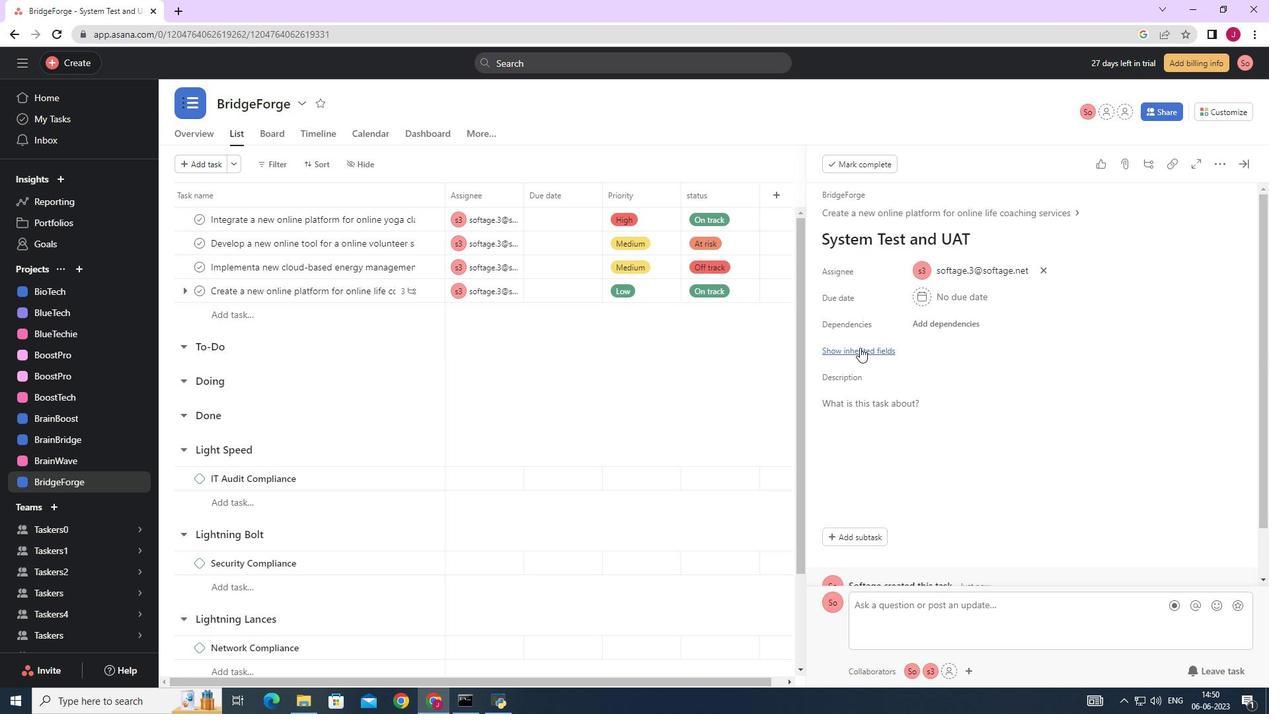 
Action: Mouse pressed left at (863, 349)
Screenshot: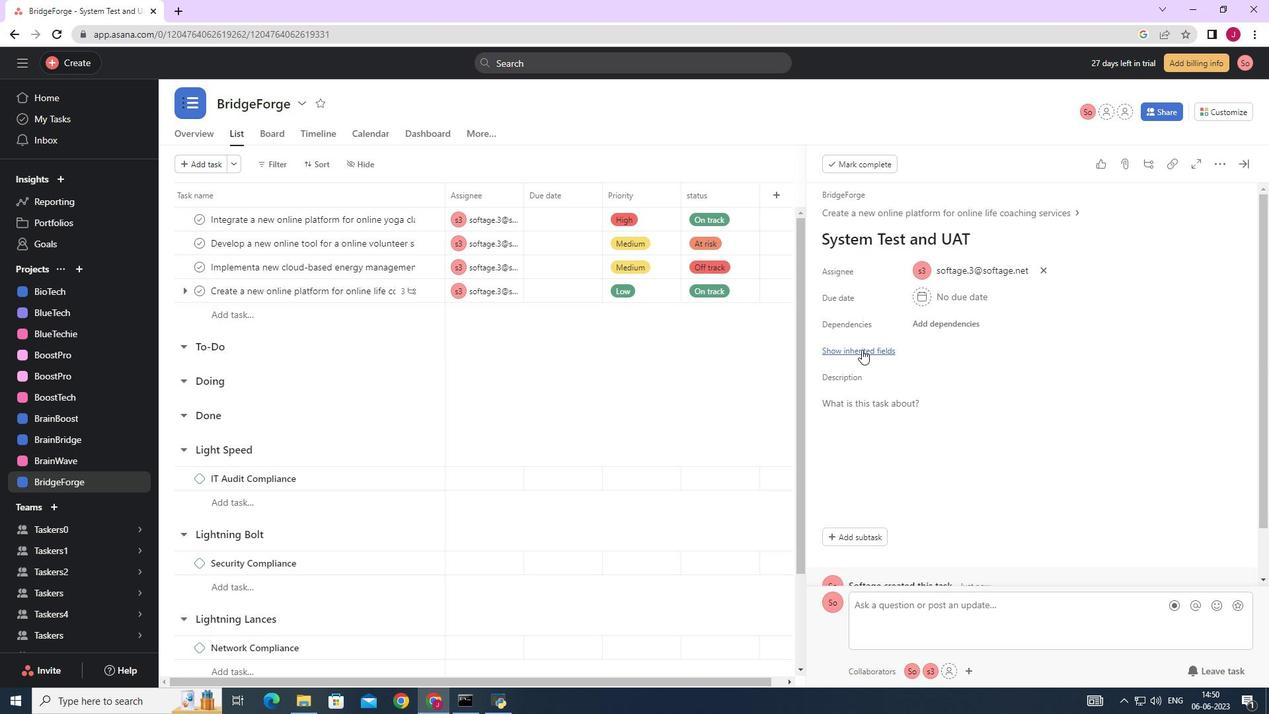 
Action: Mouse moved to (929, 374)
Screenshot: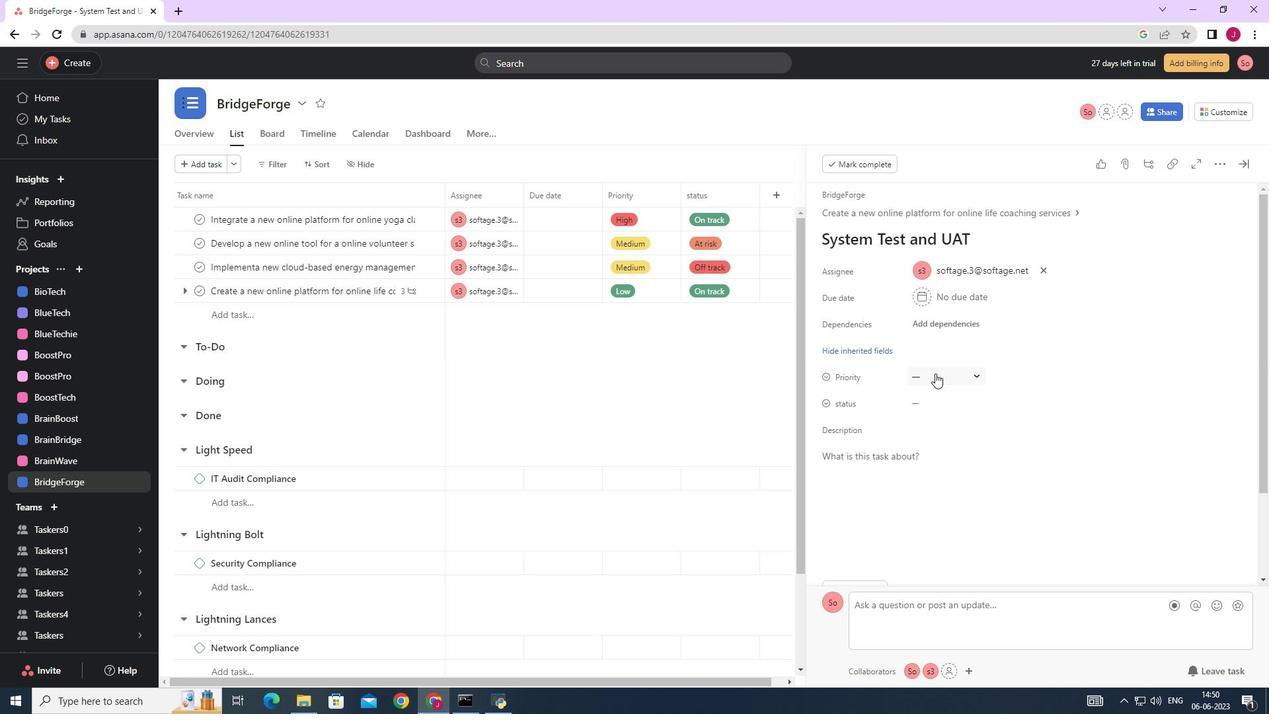
Action: Mouse pressed left at (929, 374)
Screenshot: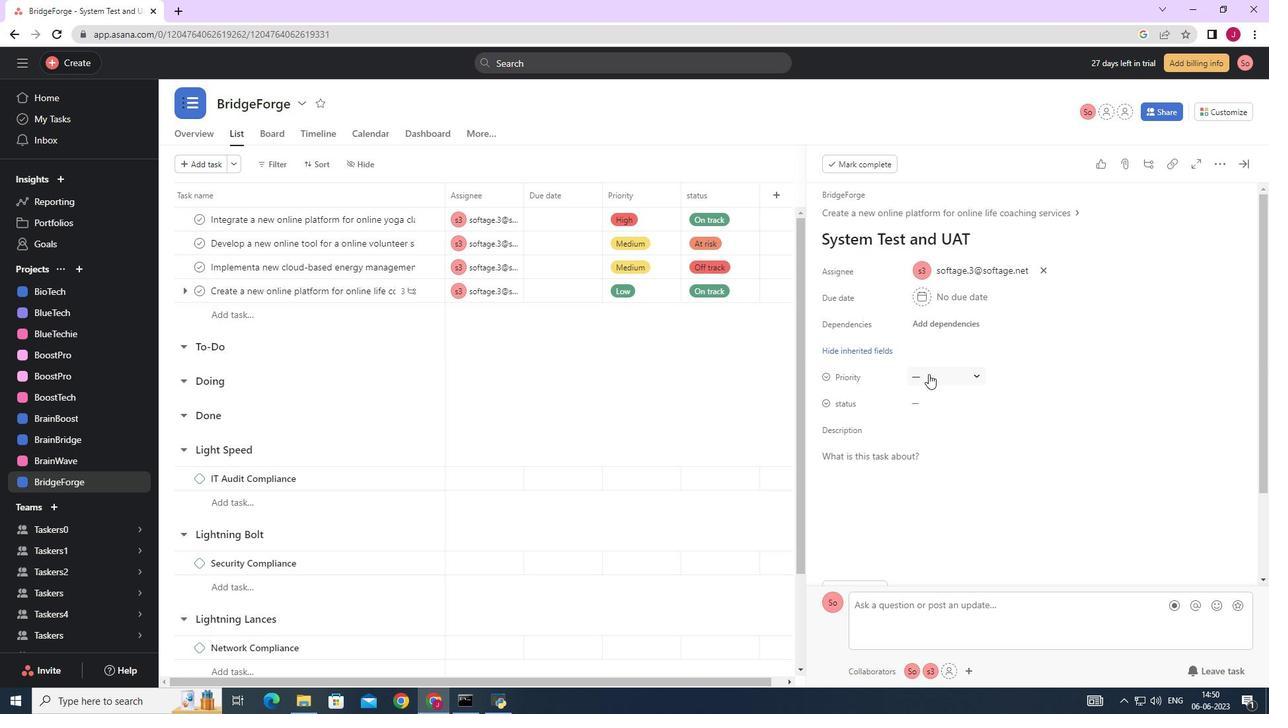 
Action: Mouse moved to (961, 449)
Screenshot: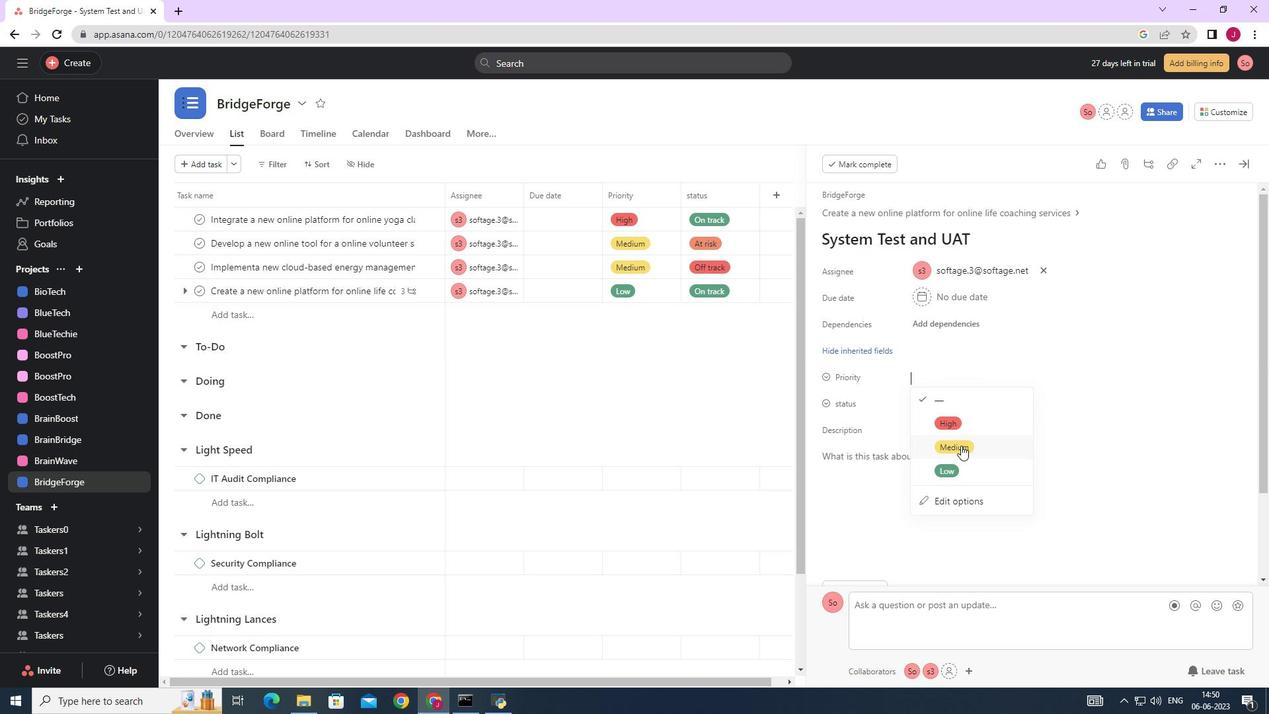 
Action: Mouse pressed left at (961, 449)
Screenshot: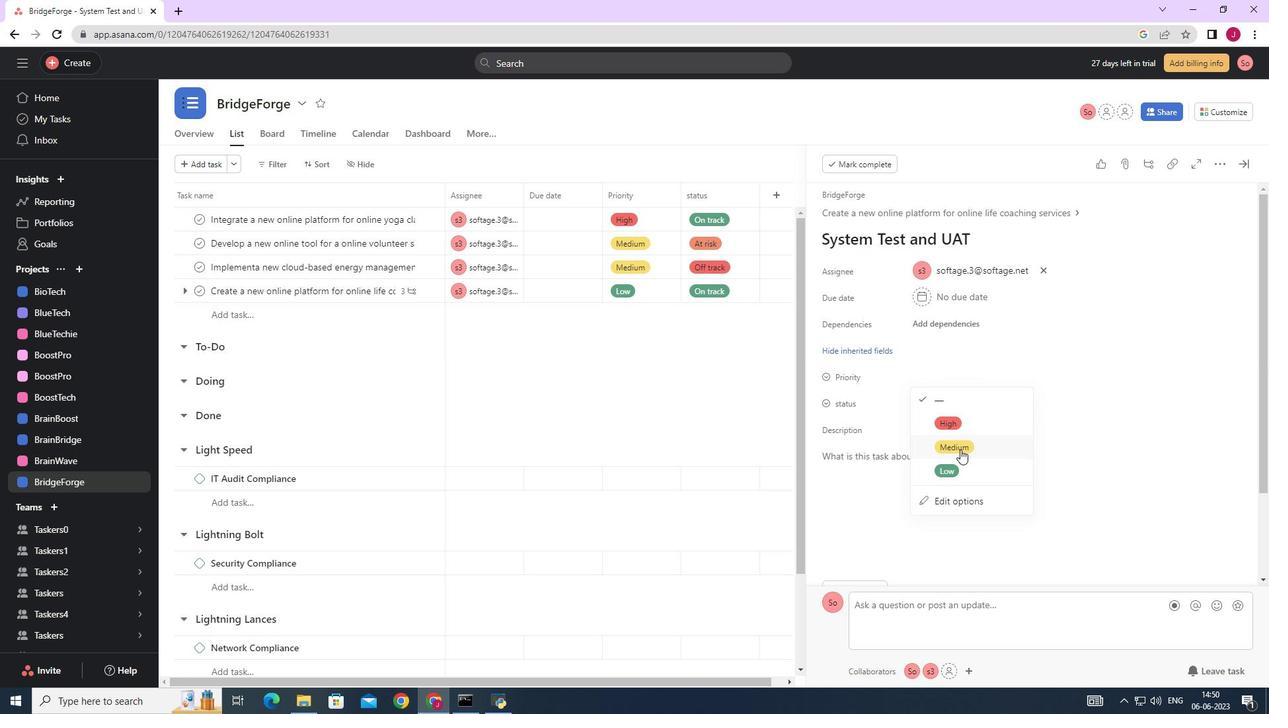 
Action: Mouse moved to (930, 405)
Screenshot: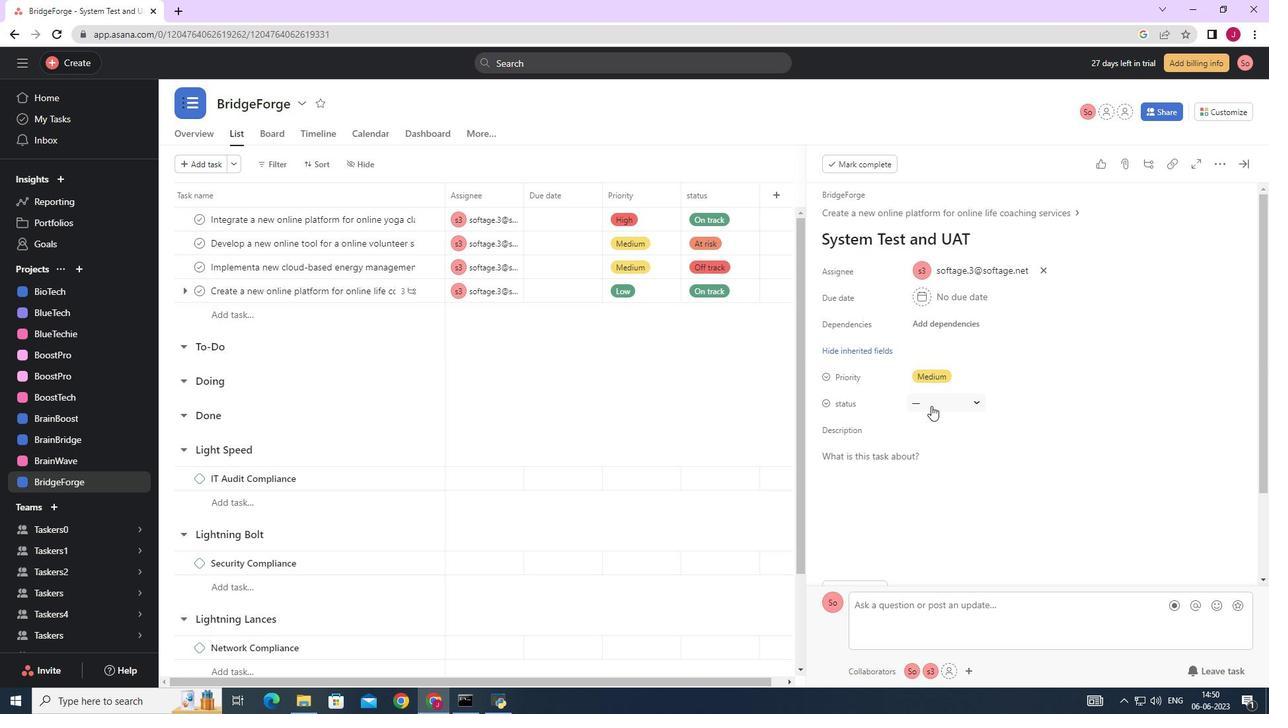 
Action: Mouse pressed left at (930, 405)
Screenshot: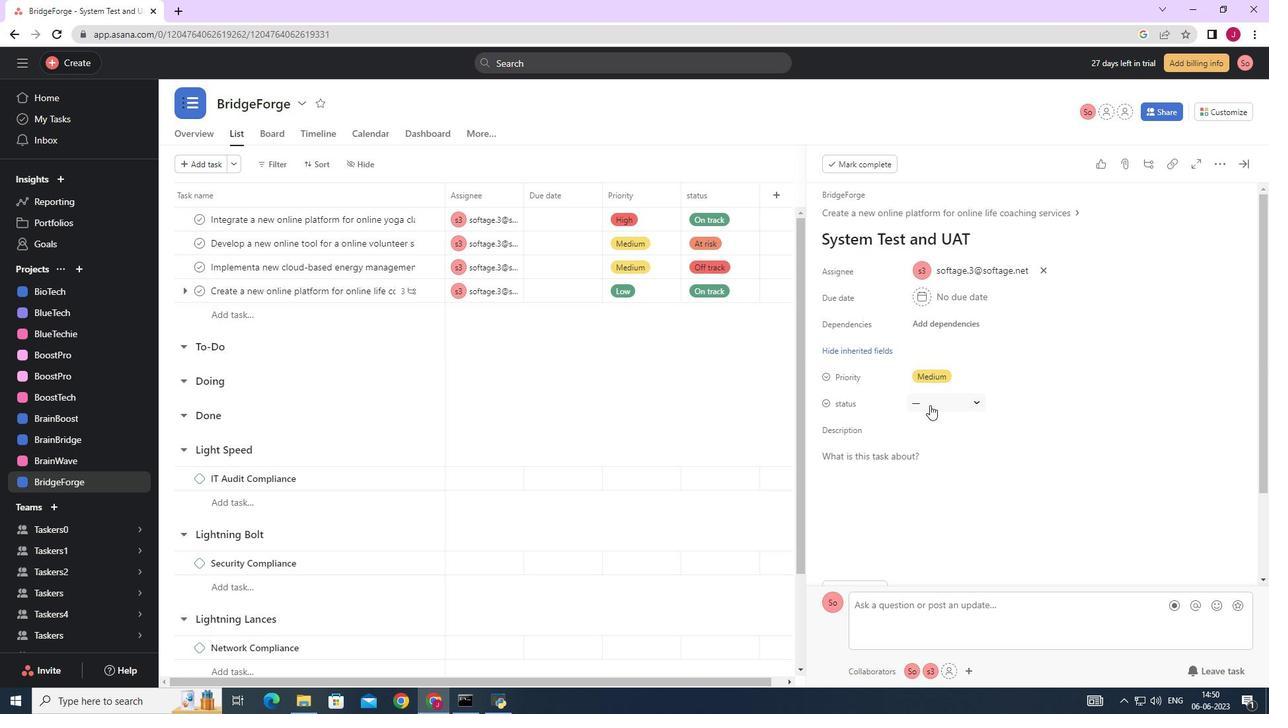 
Action: Mouse moved to (948, 495)
Screenshot: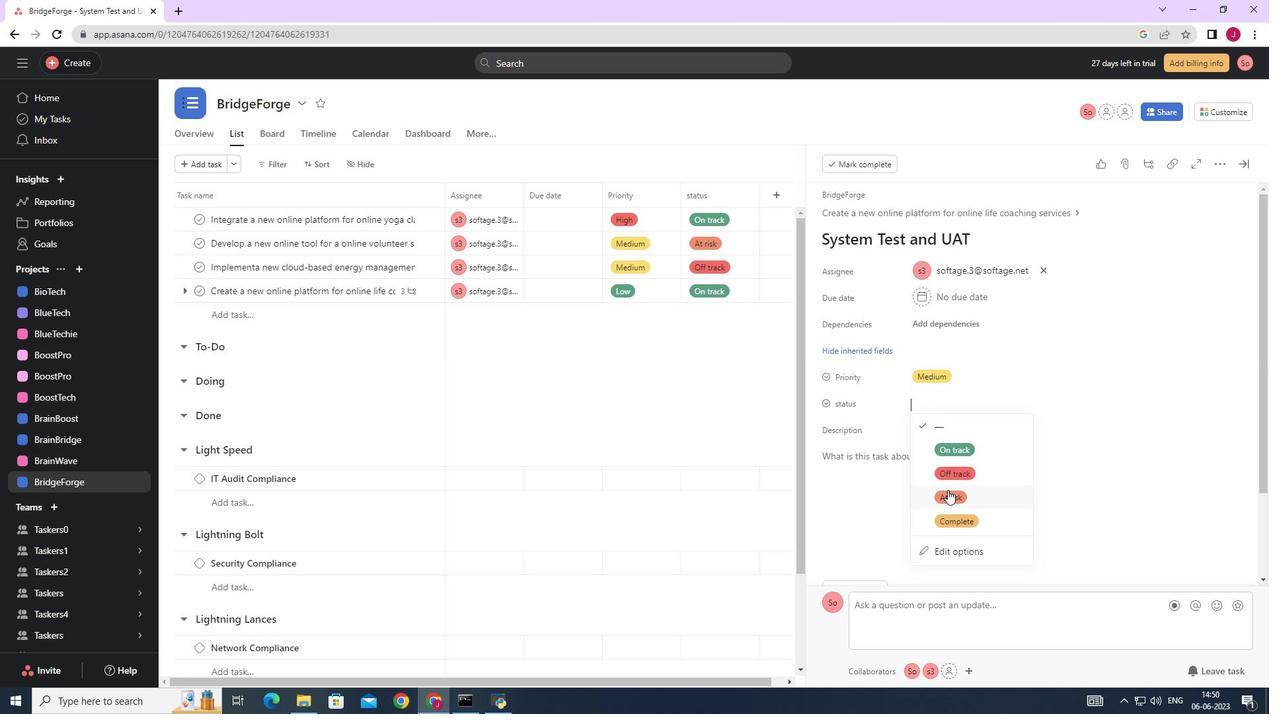 
Action: Mouse pressed left at (948, 495)
Screenshot: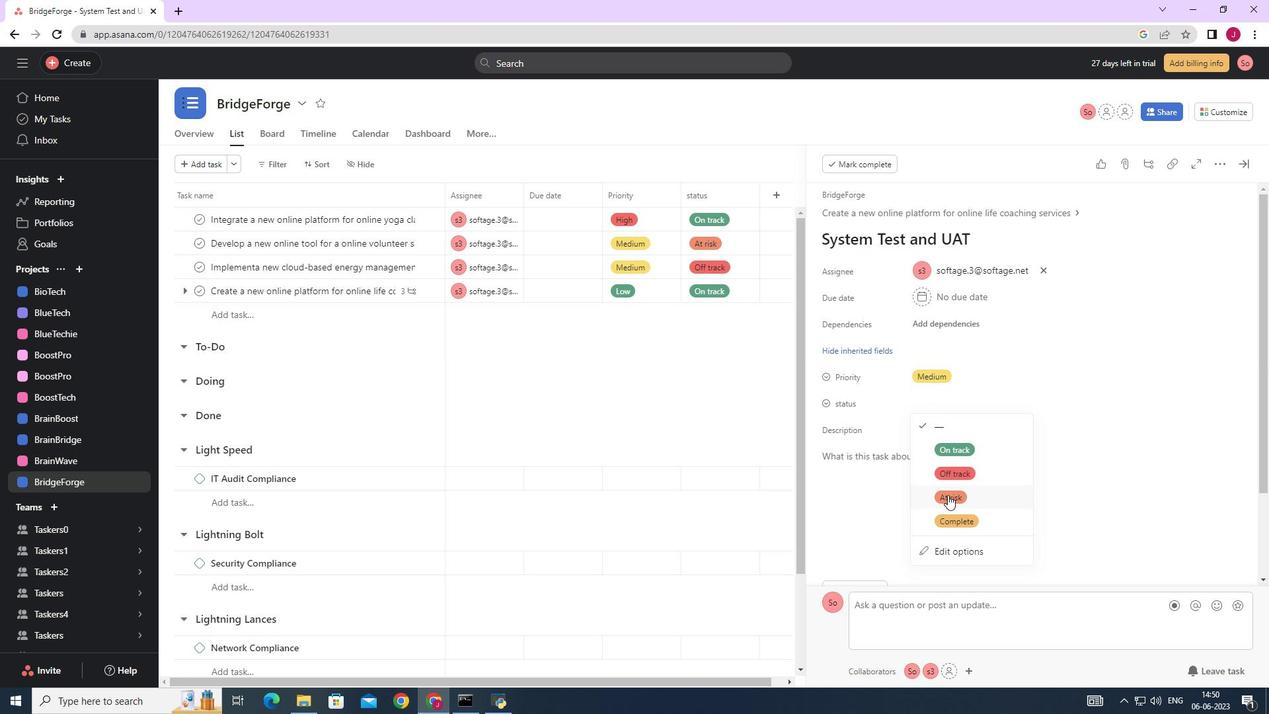 
Action: Mouse moved to (1244, 167)
Screenshot: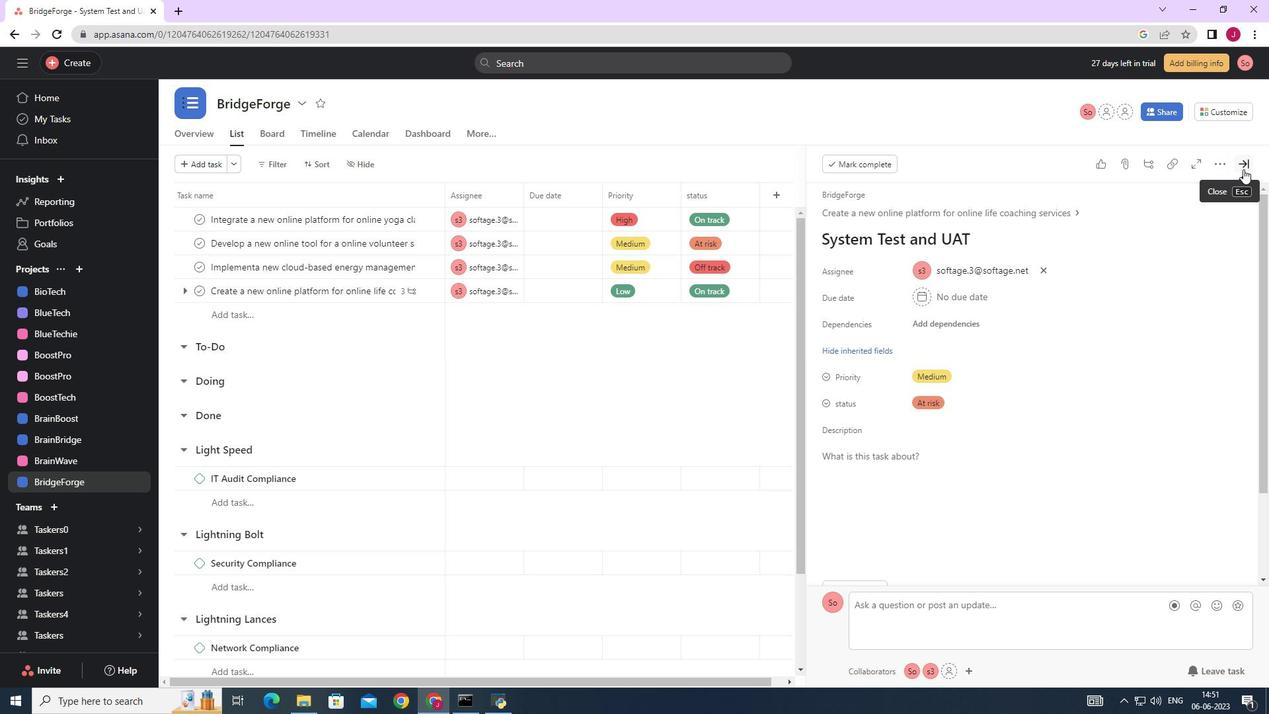 
Action: Mouse pressed left at (1244, 167)
Screenshot: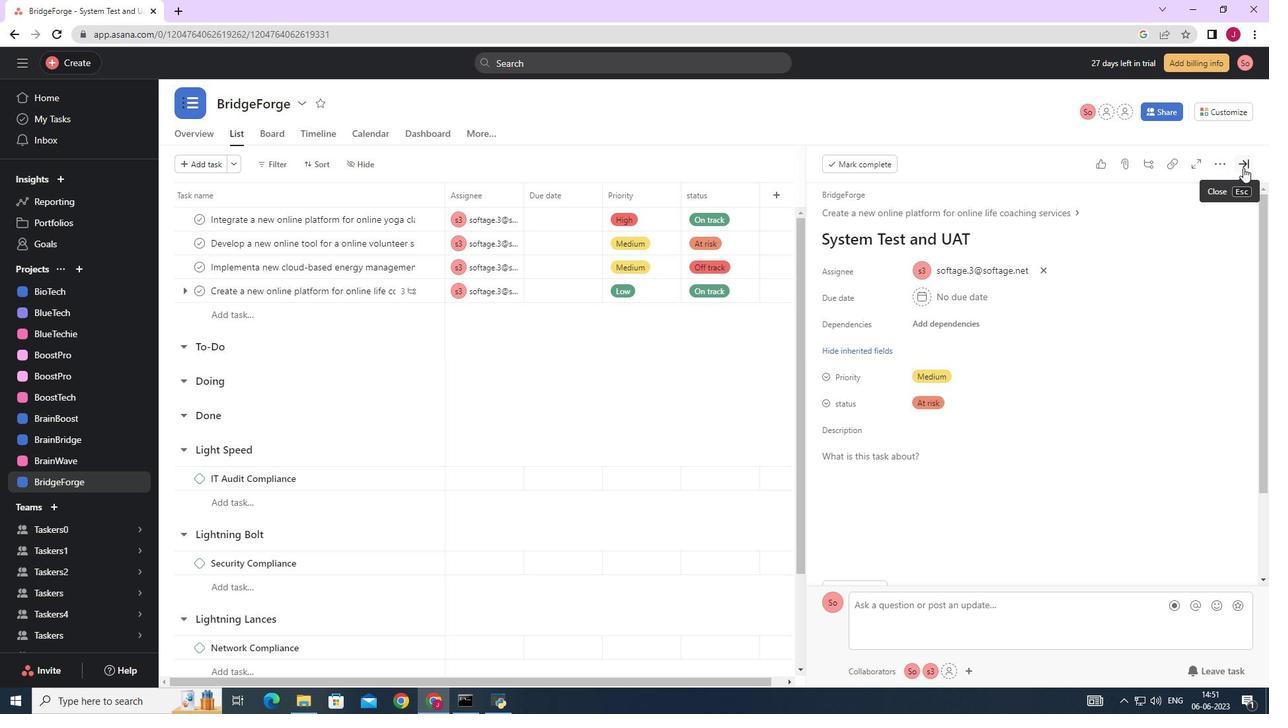 
Action: Mouse moved to (1207, 160)
Screenshot: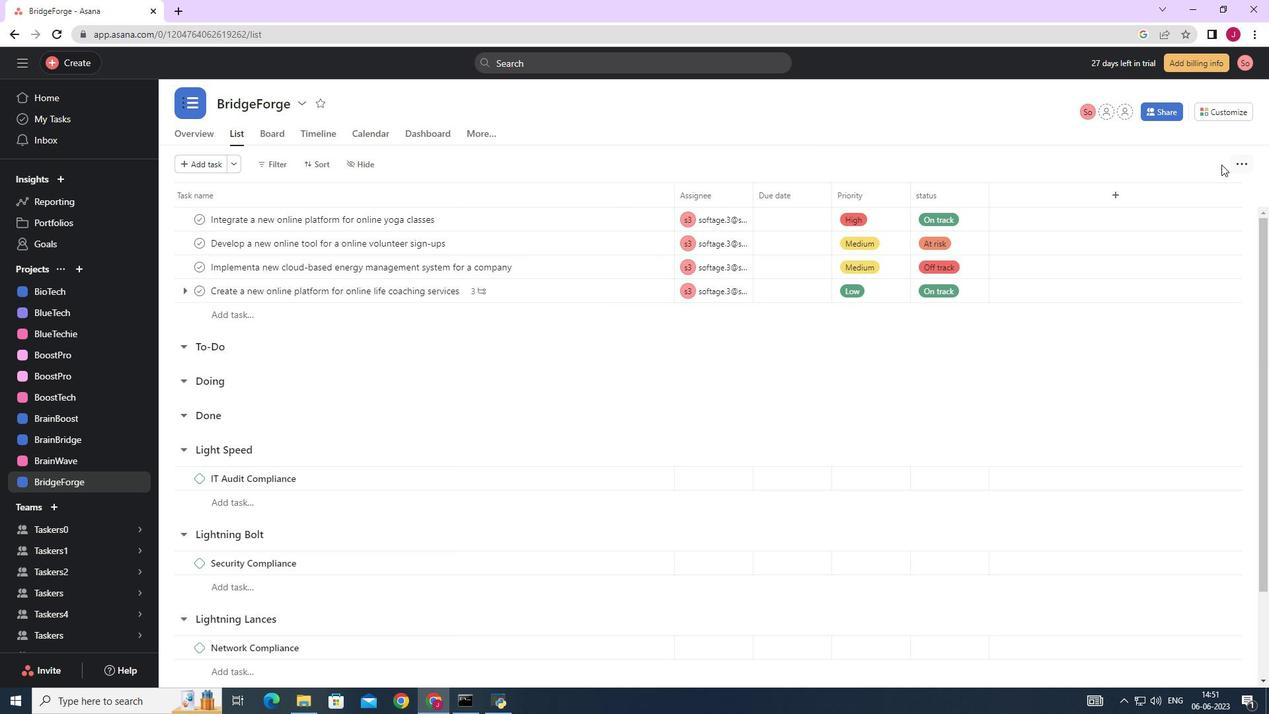 
